 Task: Open the event Second Presentation Rehearsal and Feedback Gathering on '2024/04/26', change the date to 2024/04/14, change the font style of the description to Courier New, set the availability to Free, insert an emoji Purple herat, logged in from the account softage.10@softage.net and add another guest for the event, softage.8@softage.net. Change the alignment of the event description to Align left.Change the font color of the description to Green and select an event charm, 
Action: Mouse moved to (307, 127)
Screenshot: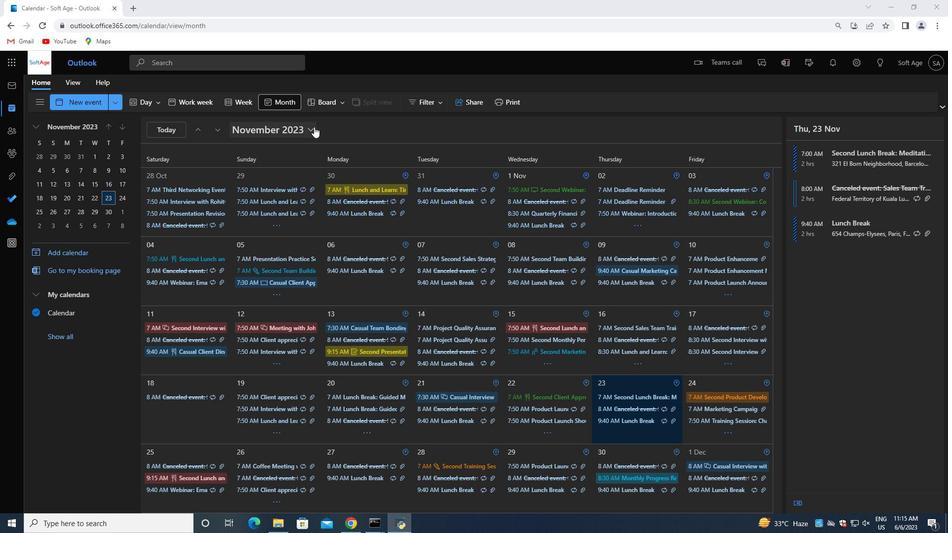 
Action: Mouse pressed left at (307, 127)
Screenshot: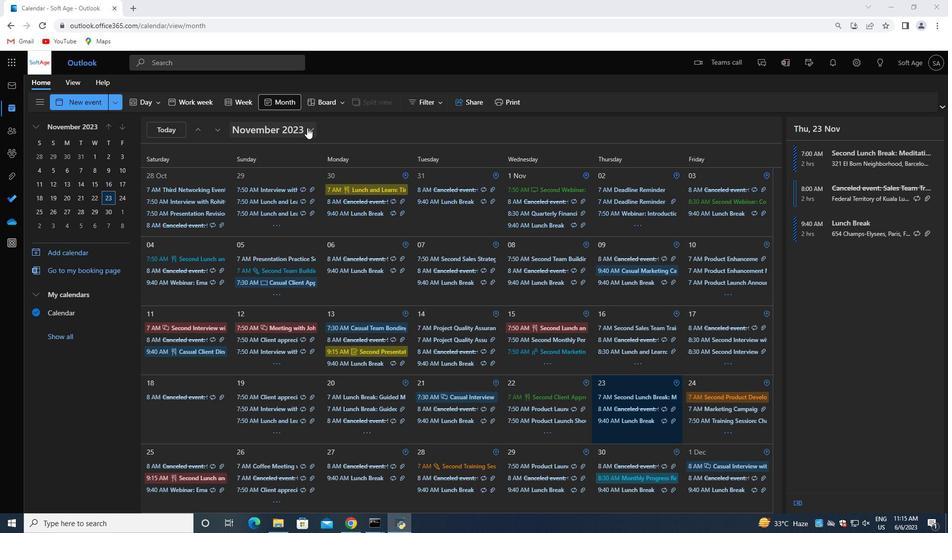 
Action: Mouse moved to (328, 154)
Screenshot: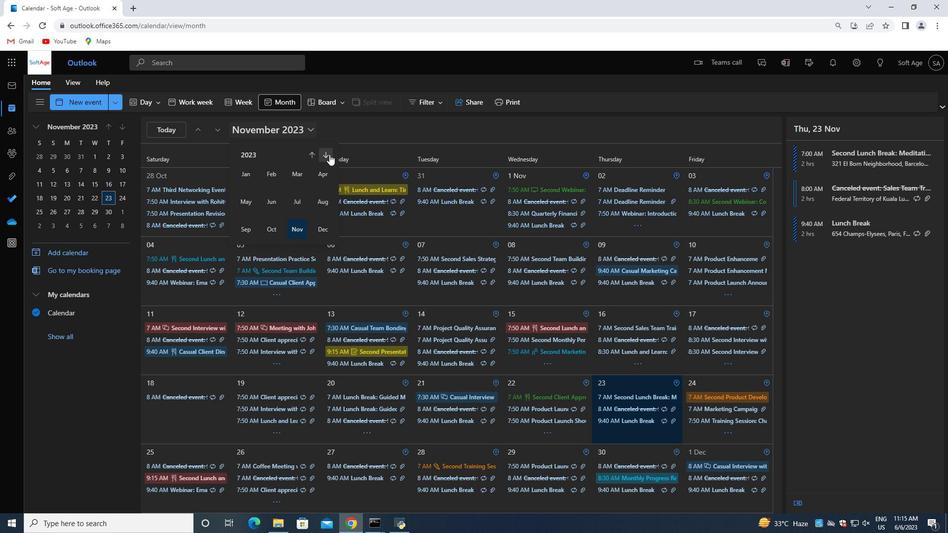 
Action: Mouse pressed left at (328, 154)
Screenshot: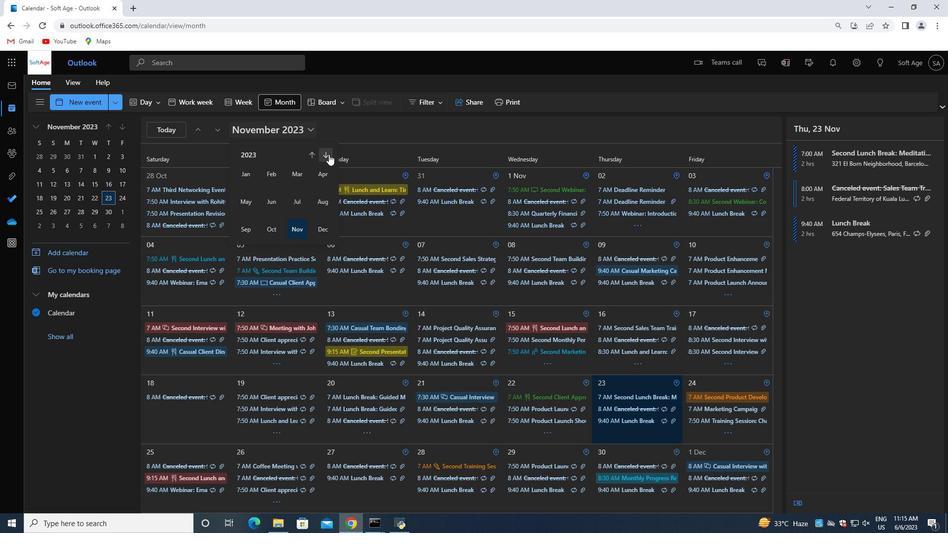 
Action: Mouse moved to (329, 175)
Screenshot: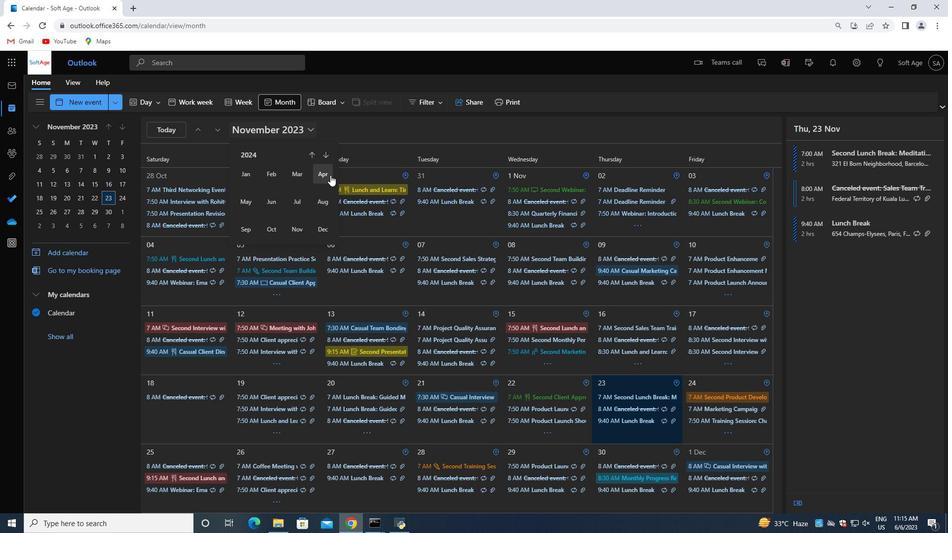 
Action: Mouse pressed left at (329, 175)
Screenshot: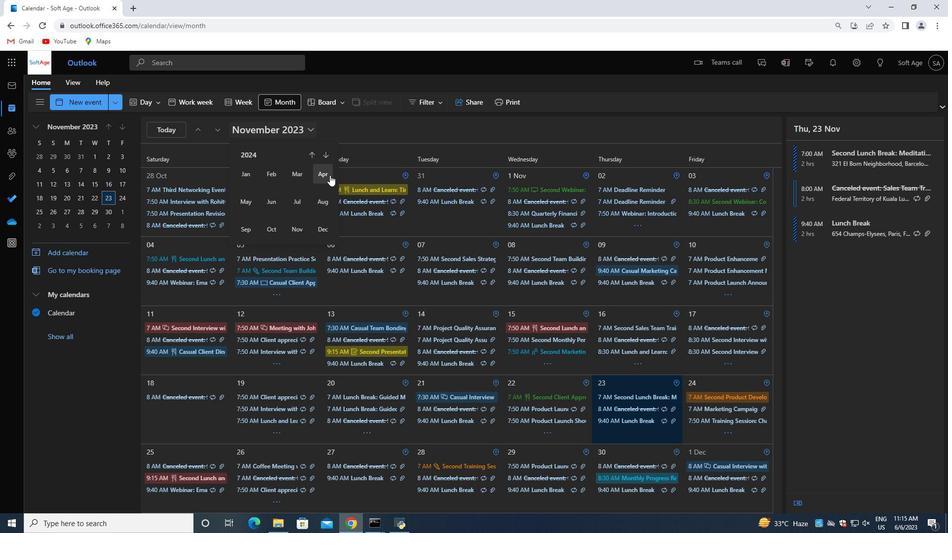 
Action: Mouse moved to (693, 431)
Screenshot: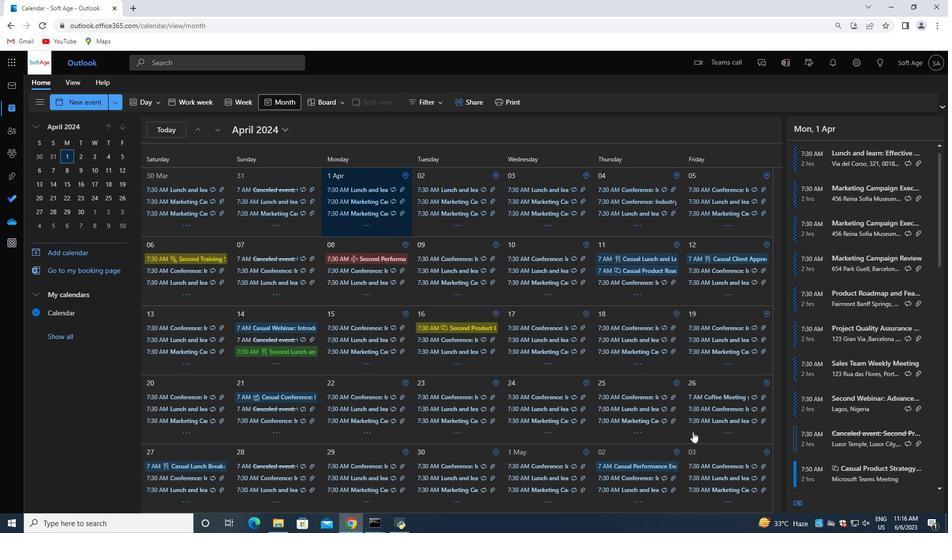 
Action: Mouse pressed left at (693, 431)
Screenshot: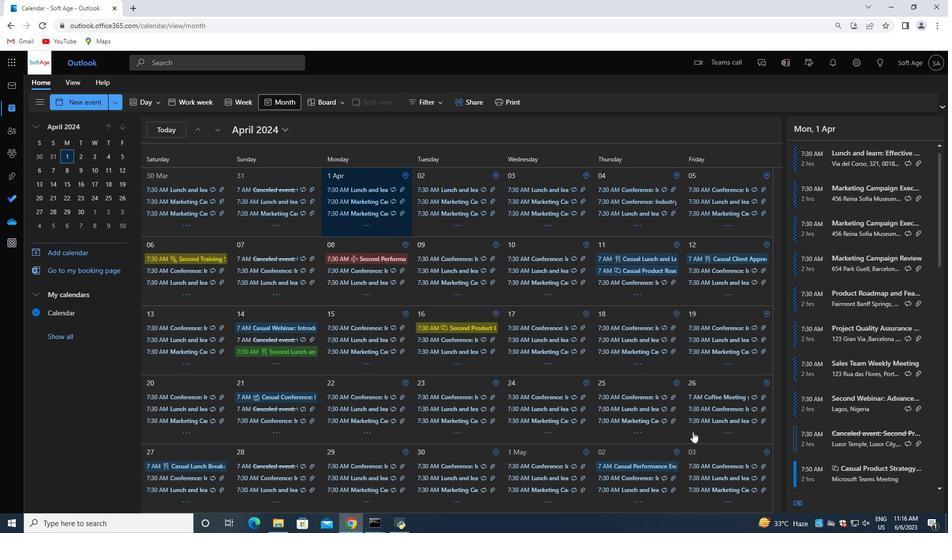 
Action: Mouse moved to (857, 368)
Screenshot: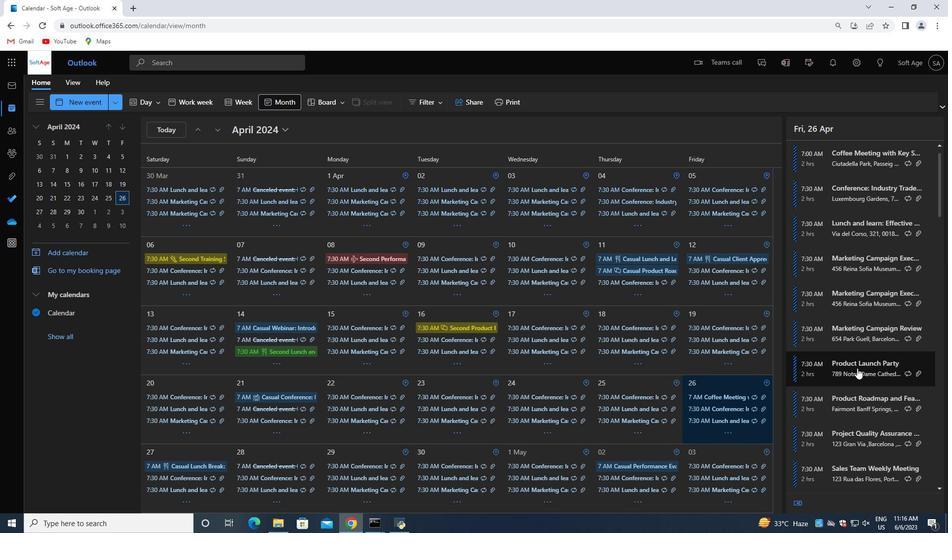 
Action: Mouse scrolled (857, 368) with delta (0, 0)
Screenshot: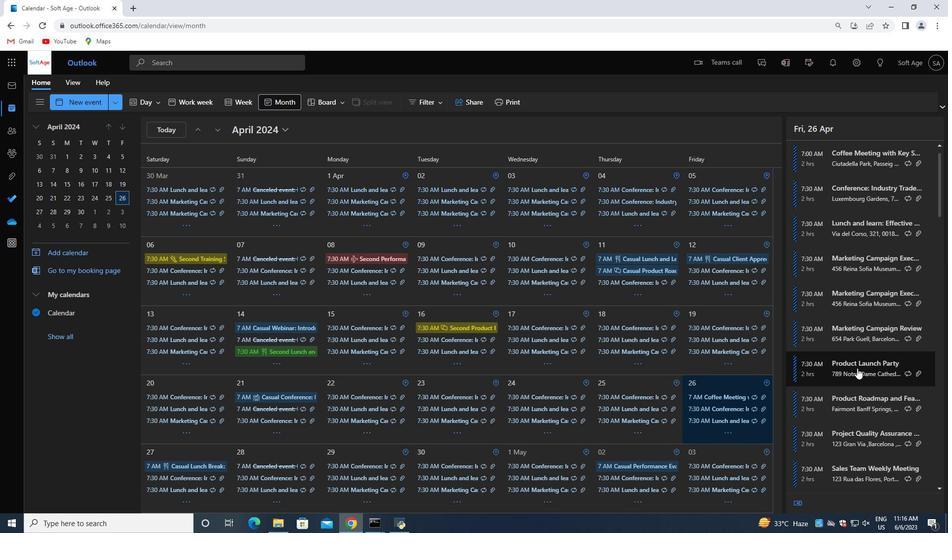 
Action: Mouse moved to (857, 369)
Screenshot: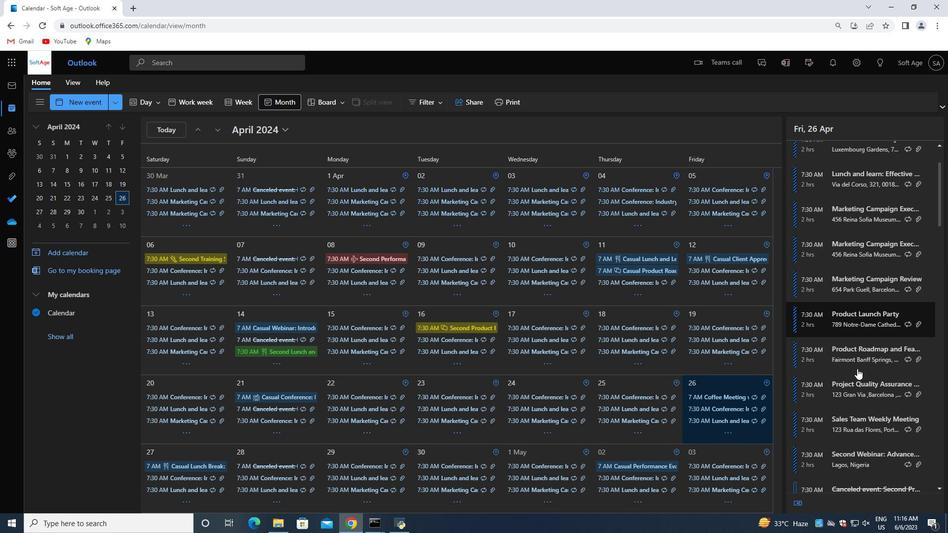 
Action: Mouse scrolled (857, 368) with delta (0, 0)
Screenshot: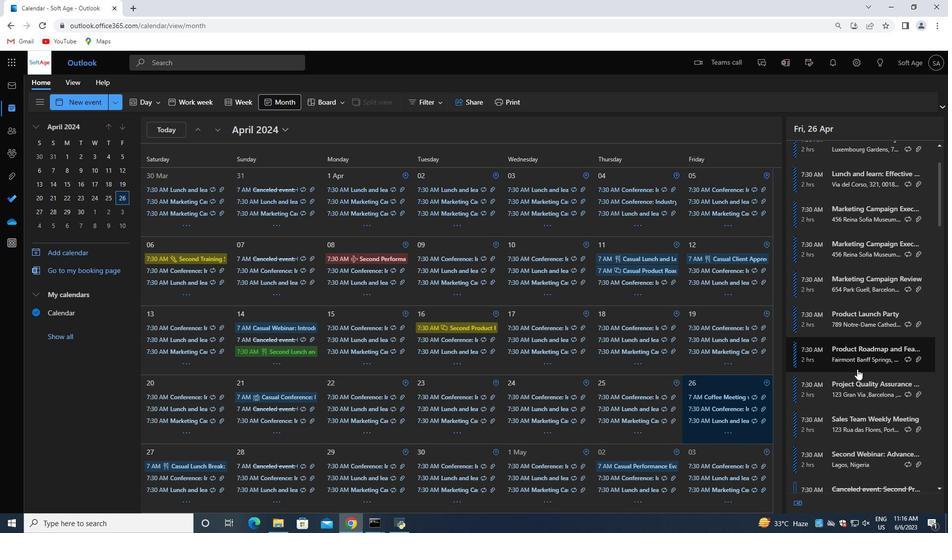 
Action: Mouse scrolled (857, 368) with delta (0, 0)
Screenshot: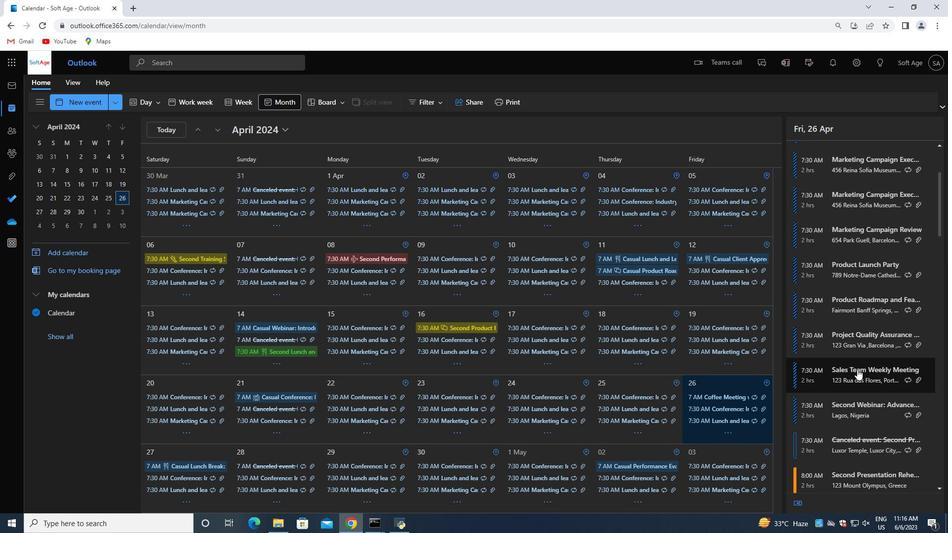 
Action: Mouse moved to (857, 369)
Screenshot: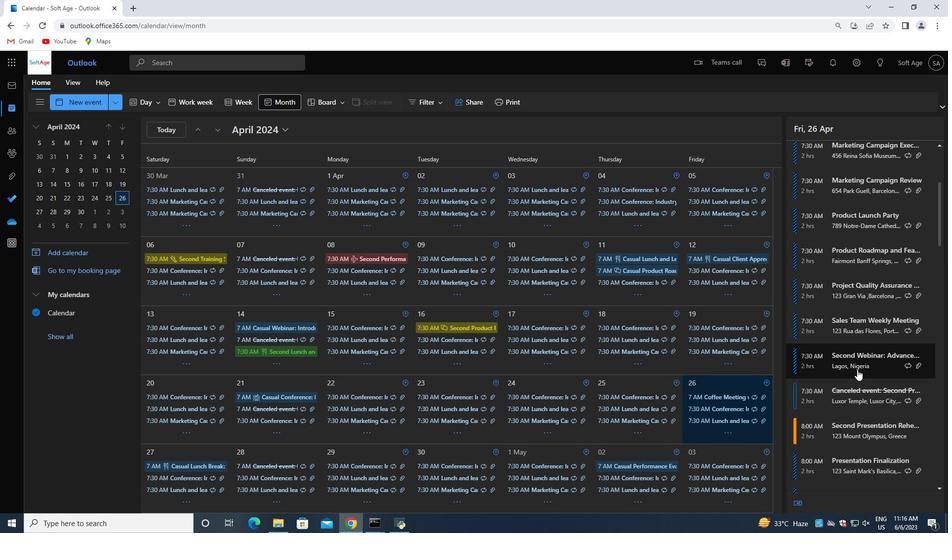 
Action: Mouse scrolled (857, 369) with delta (0, 0)
Screenshot: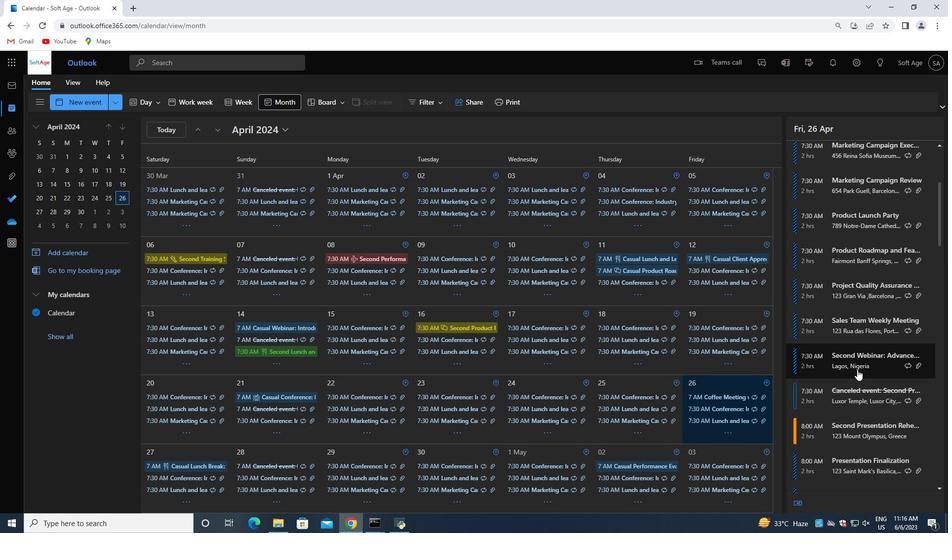 
Action: Mouse moved to (916, 388)
Screenshot: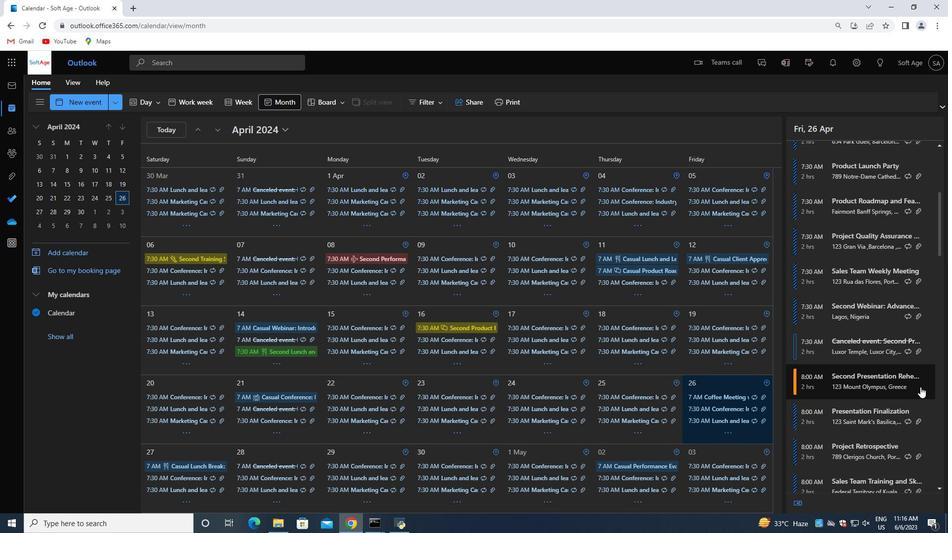 
Action: Mouse pressed left at (916, 388)
Screenshot: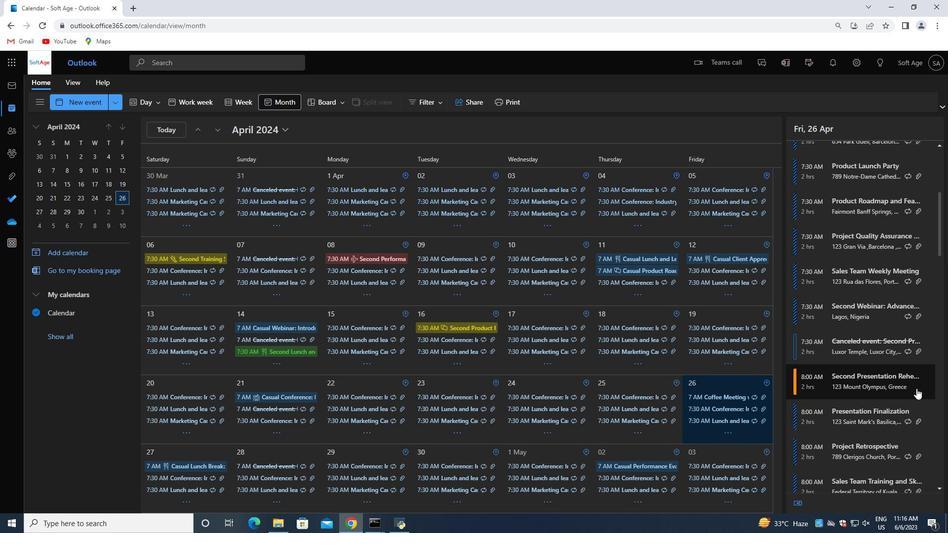 
Action: Mouse moved to (636, 476)
Screenshot: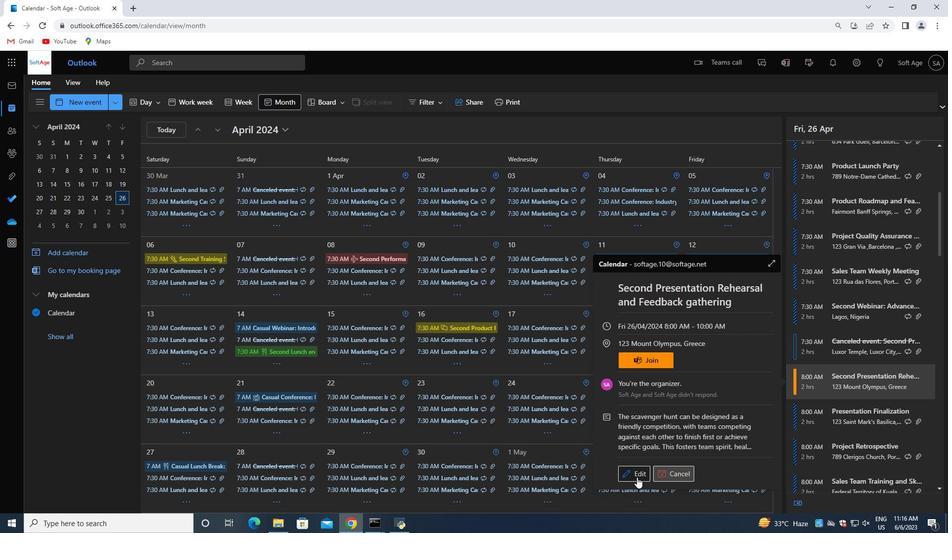 
Action: Mouse pressed left at (636, 476)
Screenshot: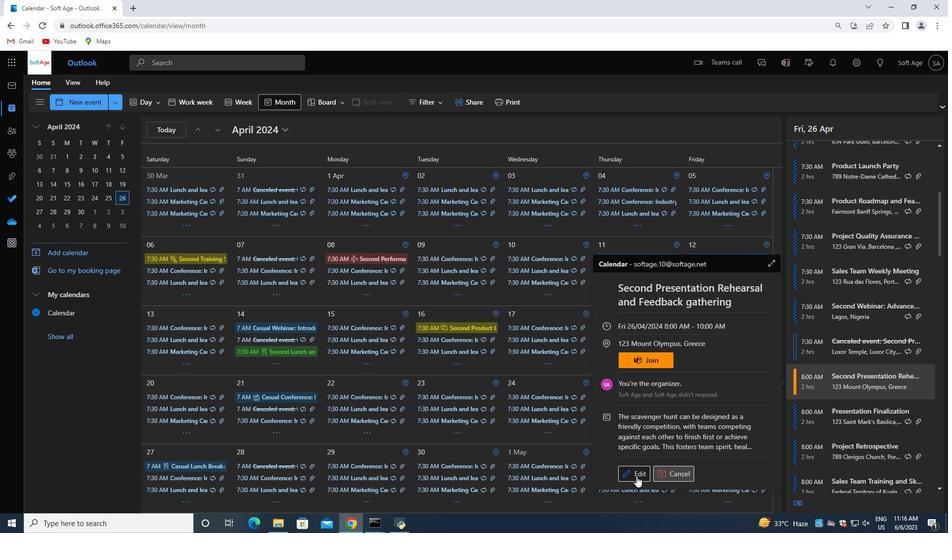 
Action: Mouse moved to (289, 274)
Screenshot: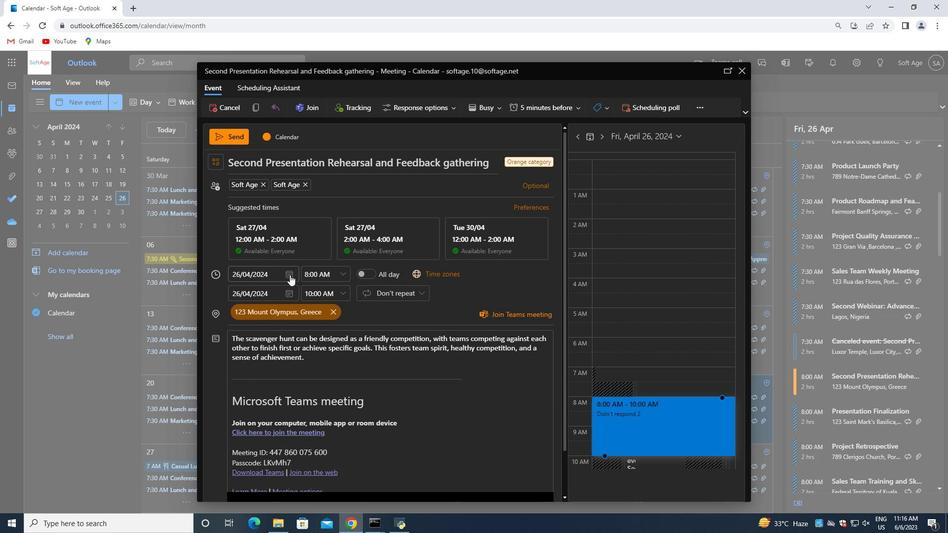 
Action: Mouse pressed left at (289, 274)
Screenshot: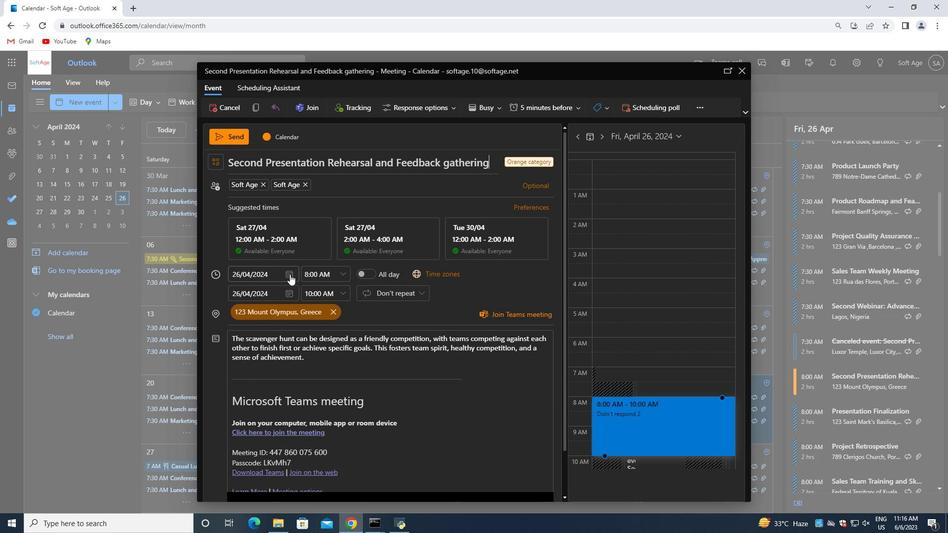 
Action: Mouse moved to (251, 350)
Screenshot: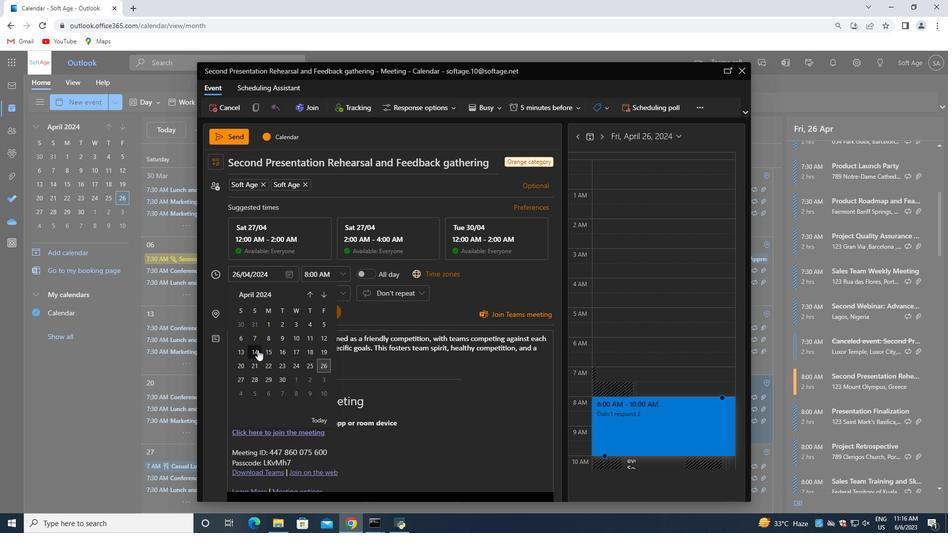 
Action: Mouse pressed left at (251, 350)
Screenshot: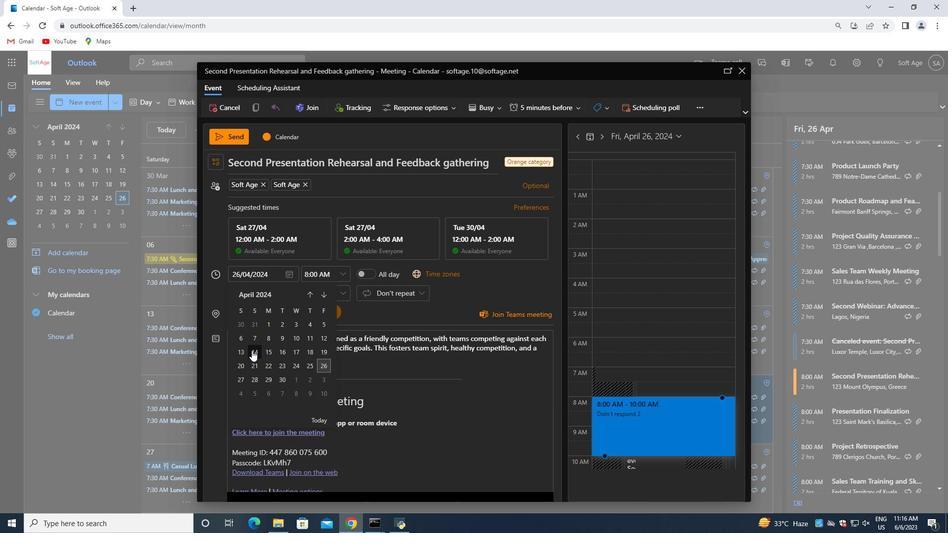 
Action: Mouse moved to (284, 336)
Screenshot: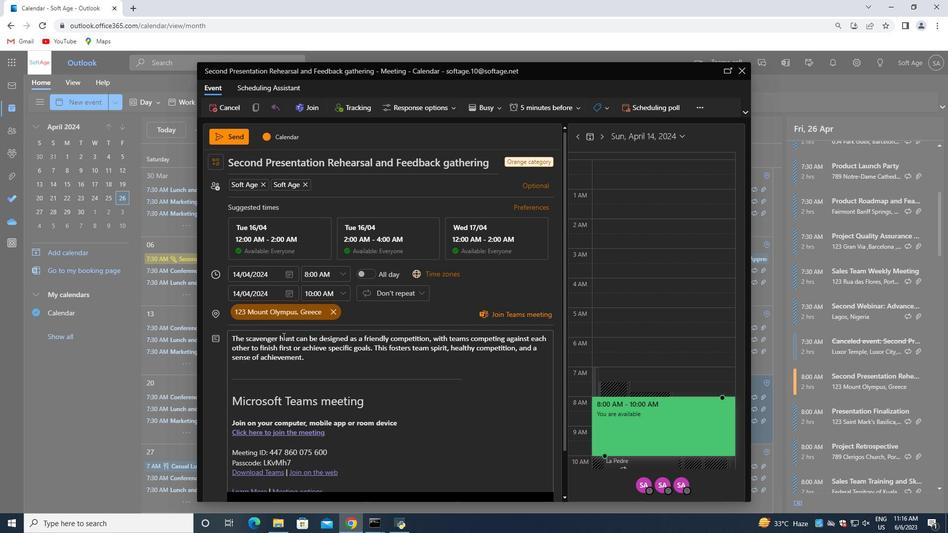 
Action: Mouse scrolled (284, 336) with delta (0, 0)
Screenshot: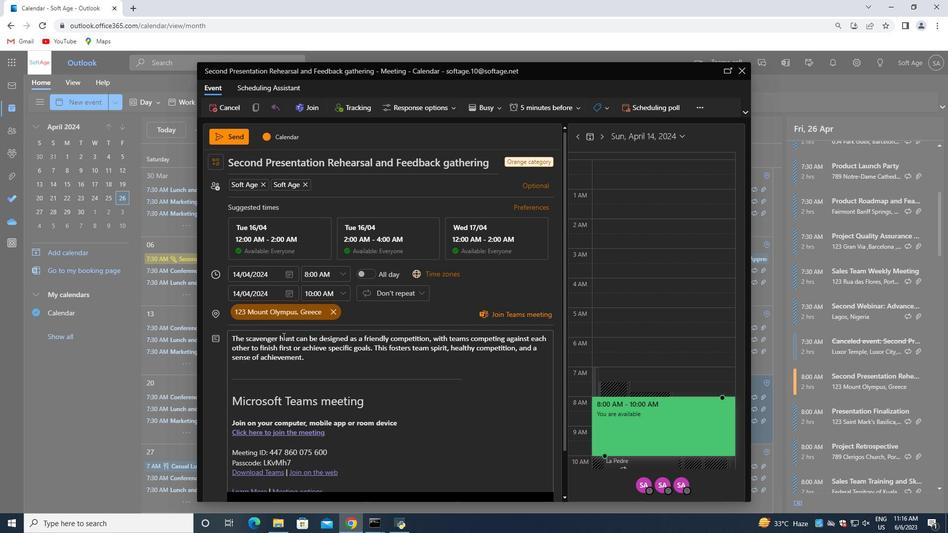 
Action: Mouse moved to (284, 337)
Screenshot: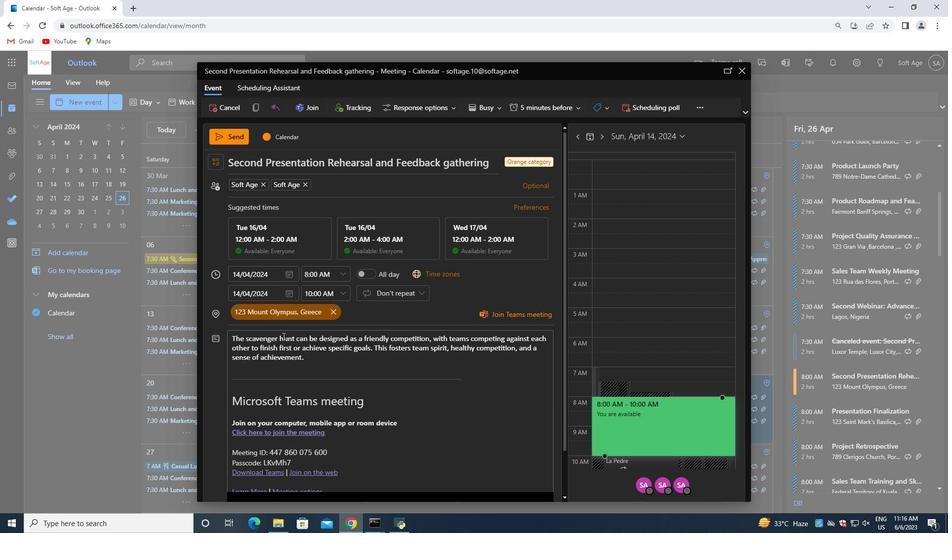 
Action: Mouse scrolled (284, 337) with delta (0, 0)
Screenshot: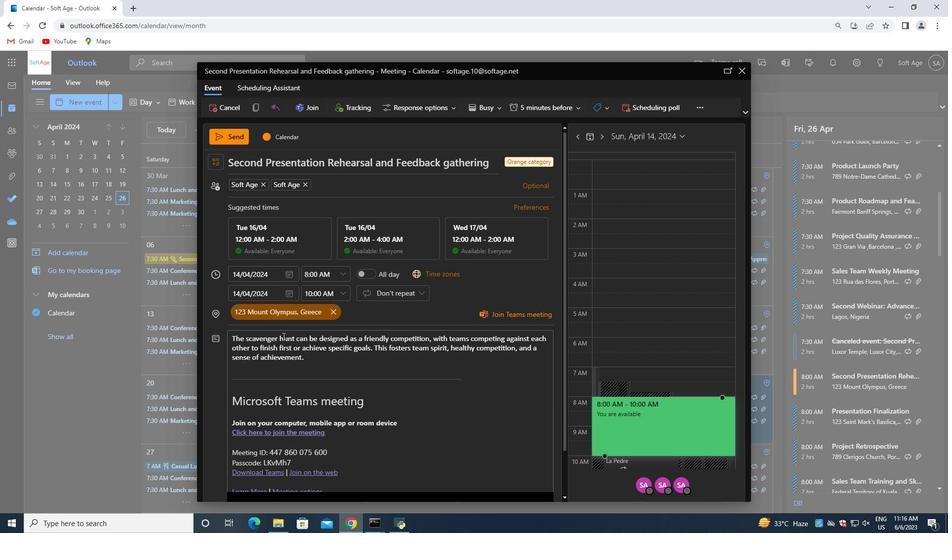 
Action: Mouse moved to (284, 340)
Screenshot: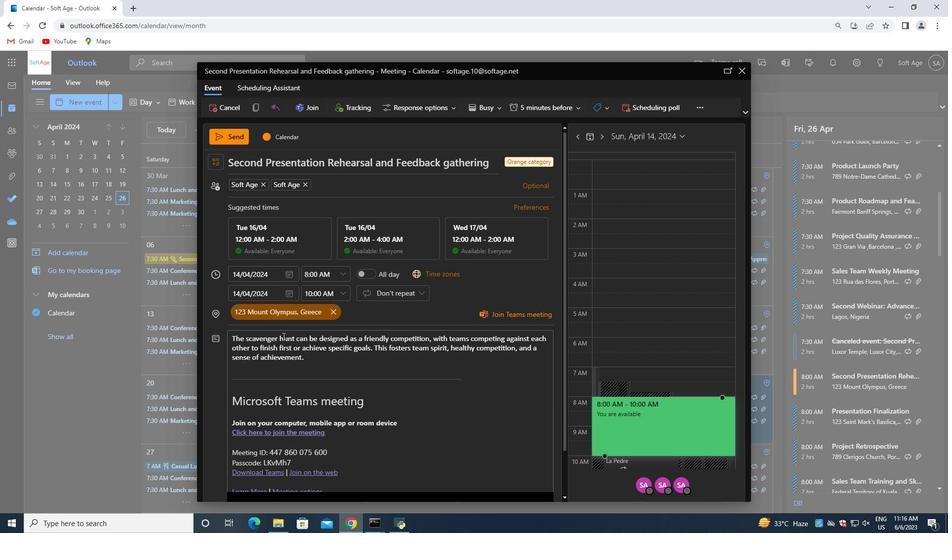 
Action: Mouse scrolled (284, 339) with delta (0, 0)
Screenshot: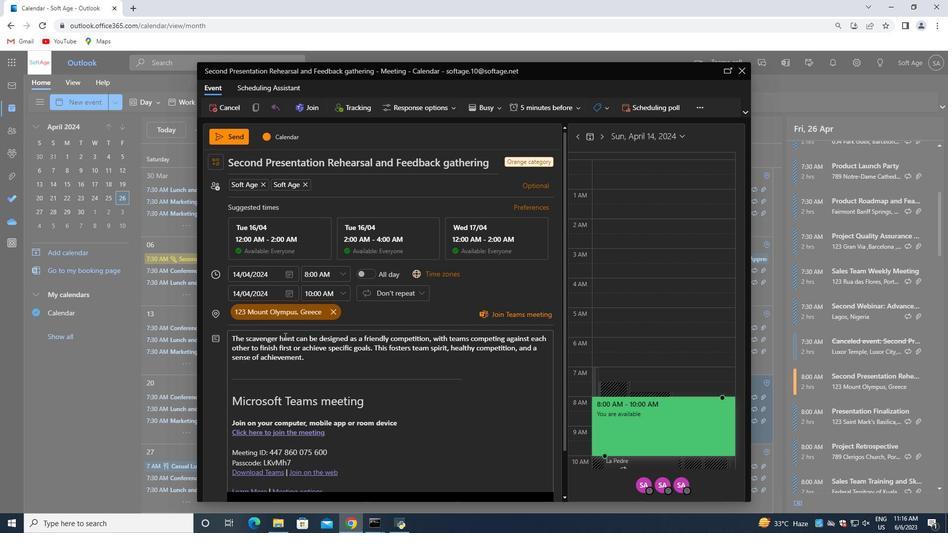 
Action: Mouse moved to (310, 308)
Screenshot: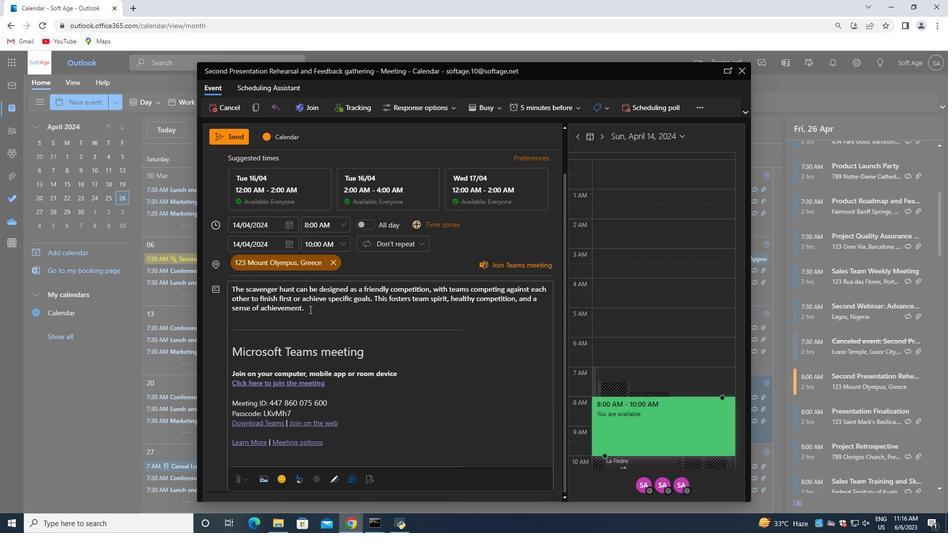 
Action: Mouse pressed left at (310, 308)
Screenshot: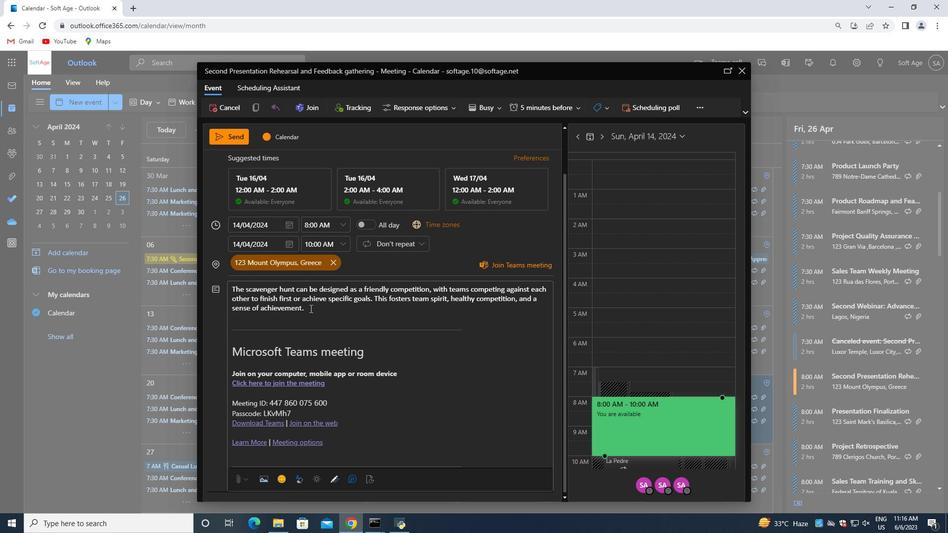 
Action: Mouse moved to (332, 381)
Screenshot: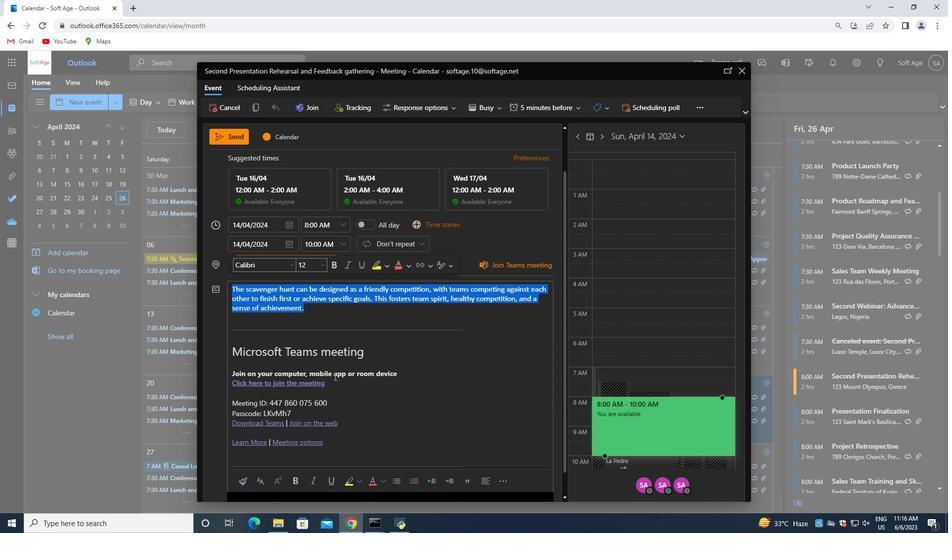 
Action: Mouse scrolled (332, 380) with delta (0, 0)
Screenshot: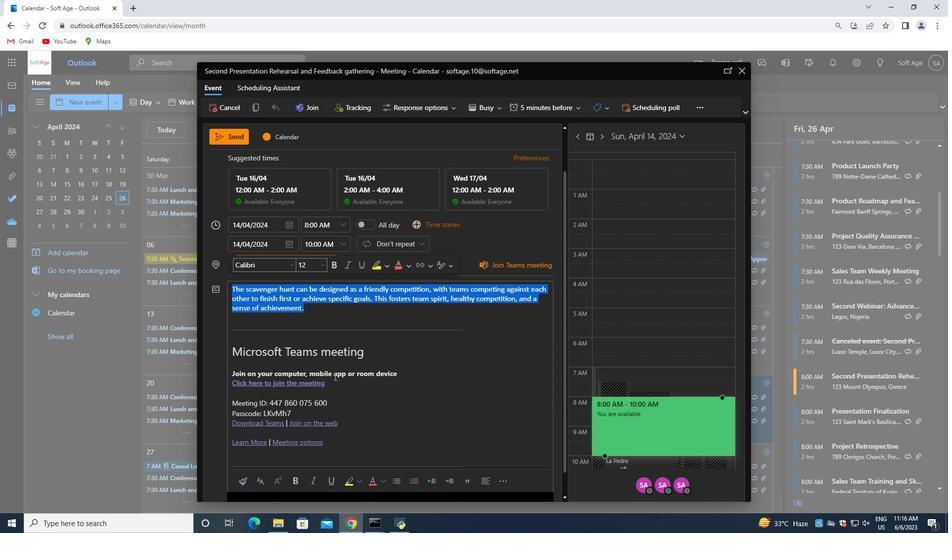
Action: Mouse moved to (331, 384)
Screenshot: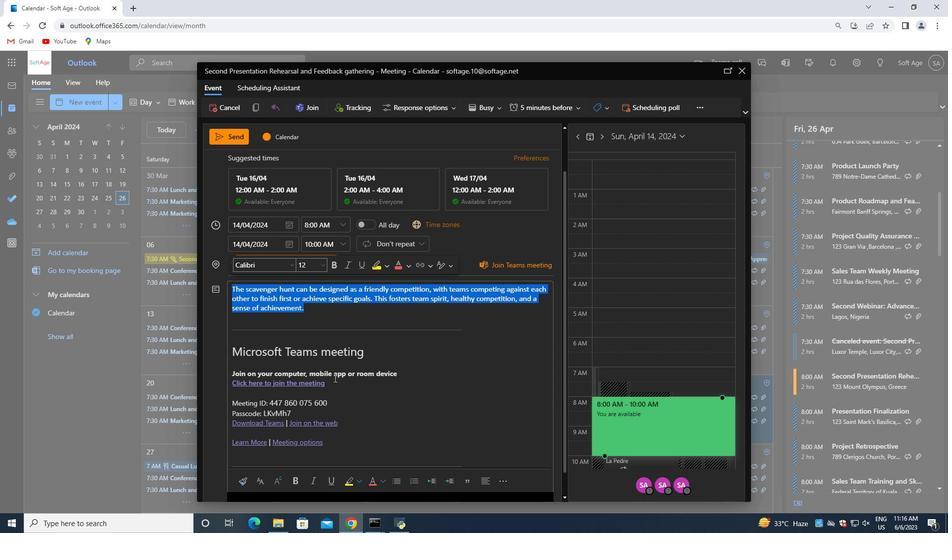 
Action: Mouse scrolled (331, 384) with delta (0, 0)
Screenshot: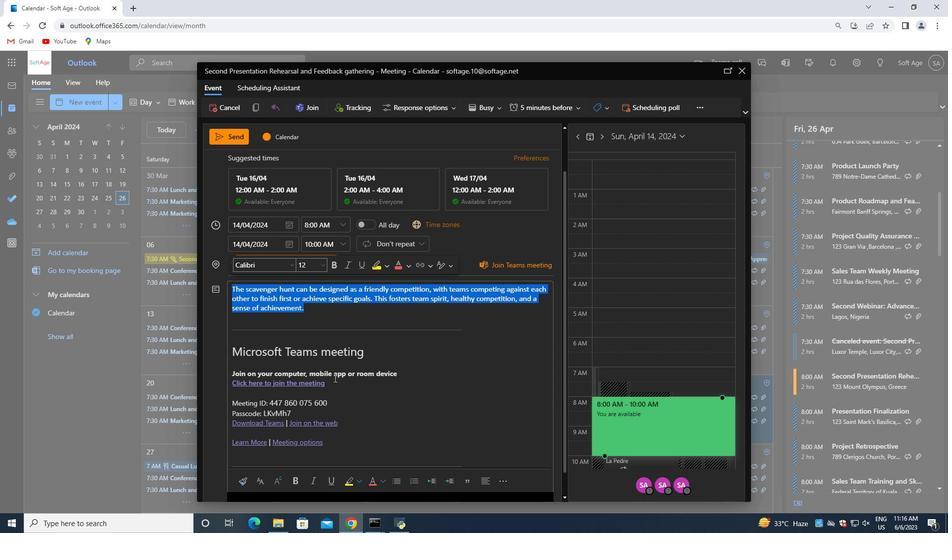 
Action: Mouse moved to (330, 386)
Screenshot: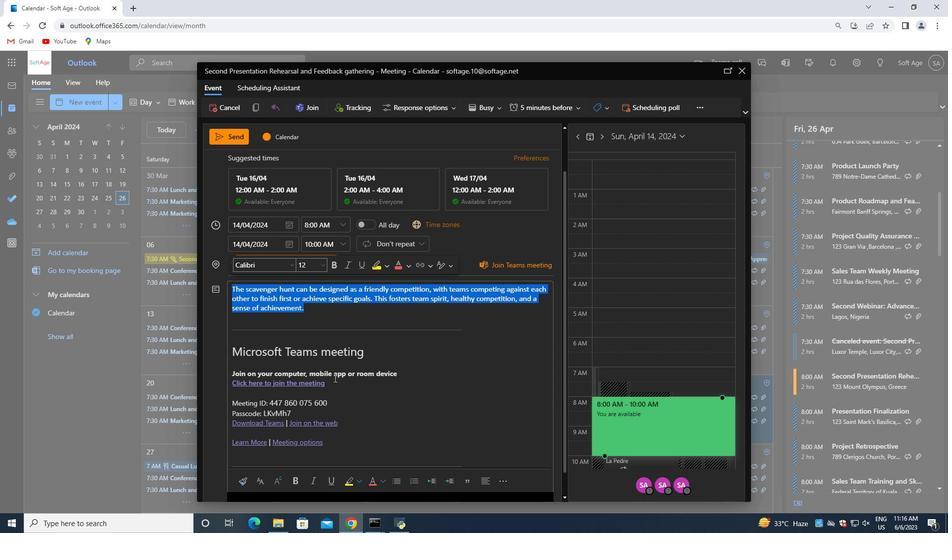 
Action: Mouse scrolled (330, 385) with delta (0, 0)
Screenshot: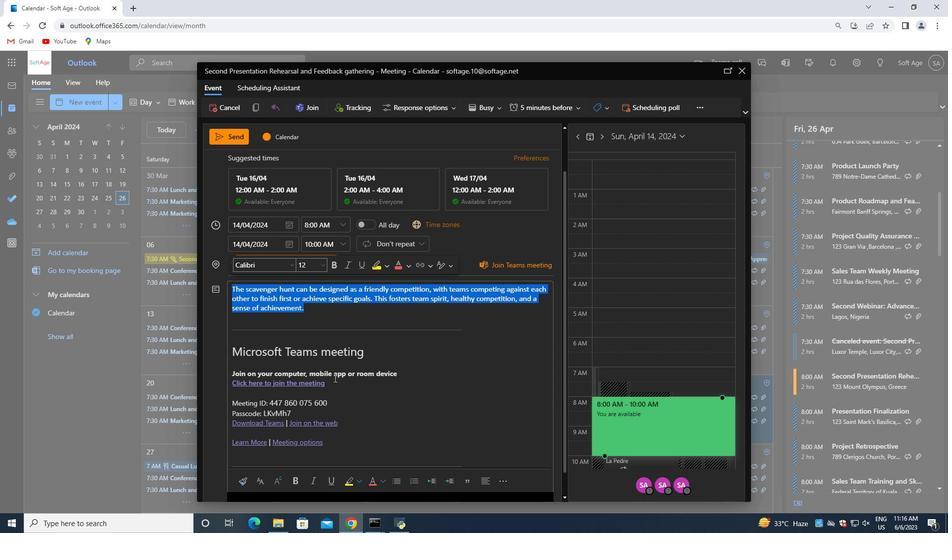 
Action: Mouse moved to (330, 387)
Screenshot: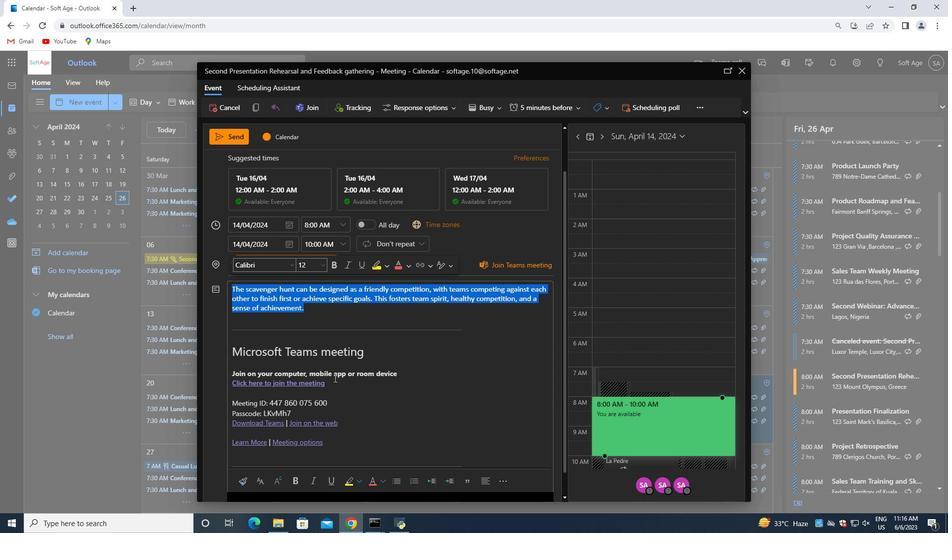 
Action: Mouse scrolled (330, 387) with delta (0, 0)
Screenshot: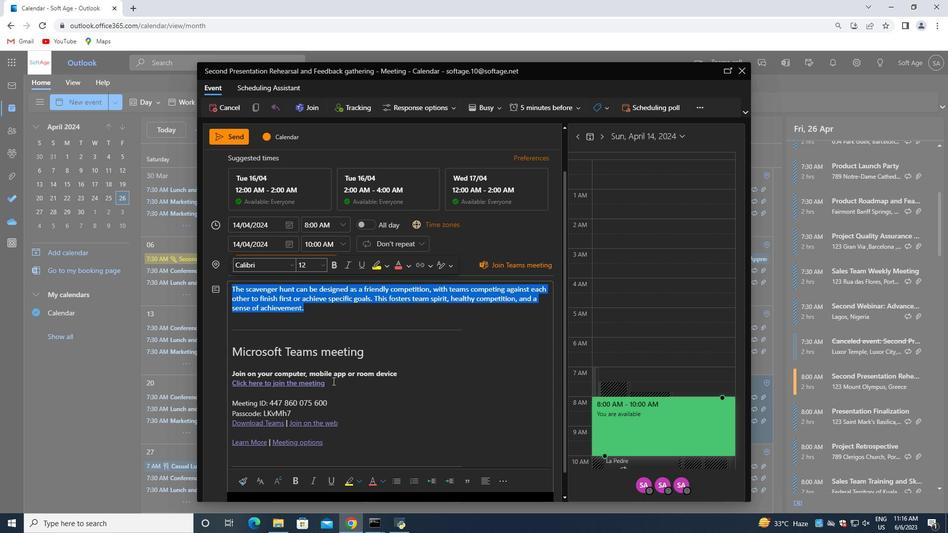 
Action: Mouse moved to (330, 387)
Screenshot: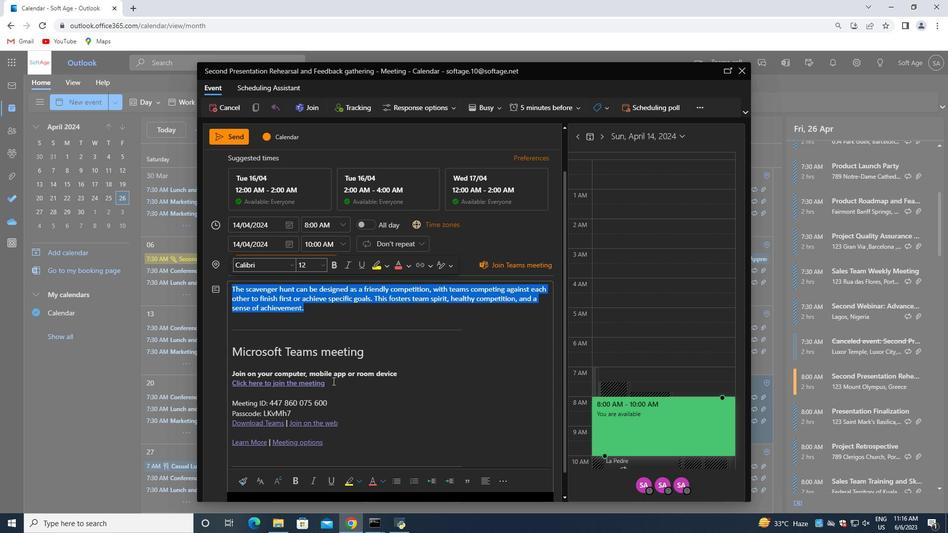 
Action: Mouse scrolled (330, 387) with delta (0, 0)
Screenshot: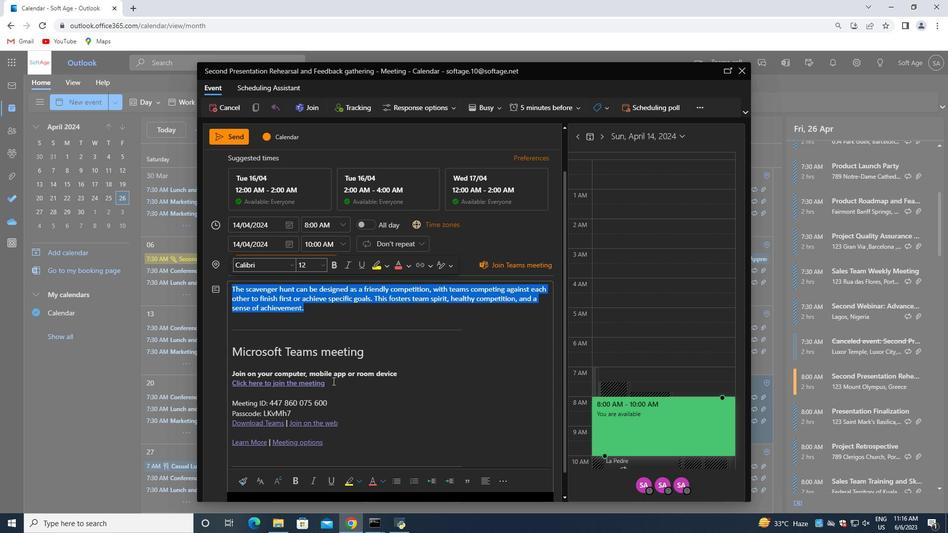 
Action: Mouse moved to (260, 454)
Screenshot: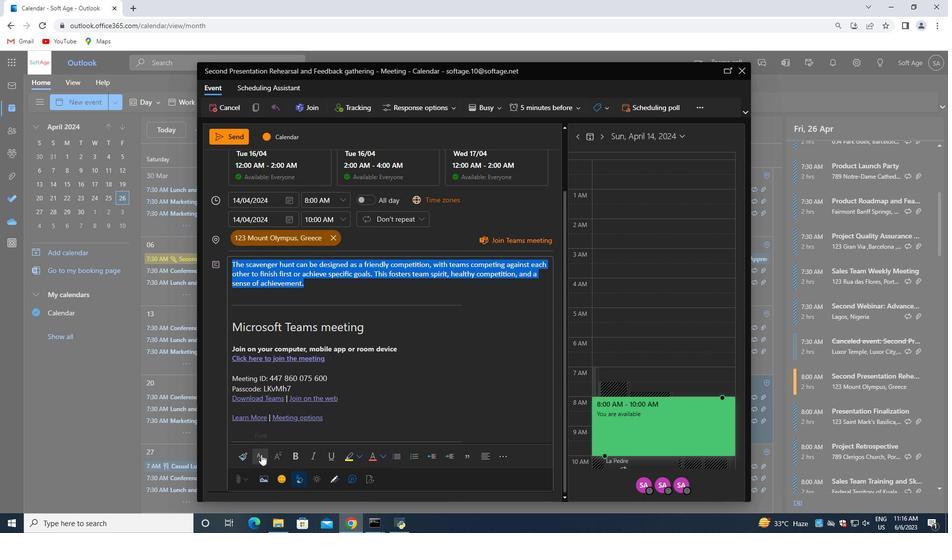 
Action: Mouse pressed left at (260, 454)
Screenshot: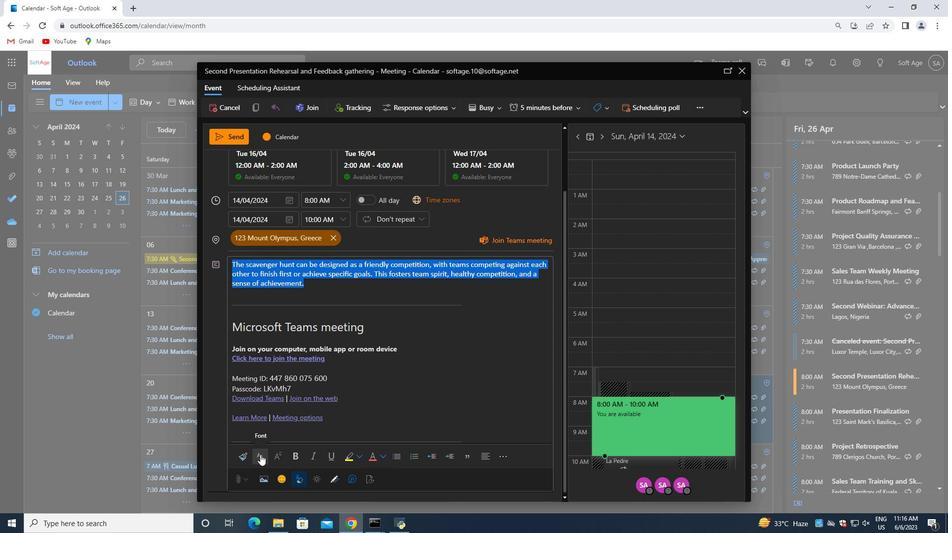 
Action: Mouse moved to (311, 387)
Screenshot: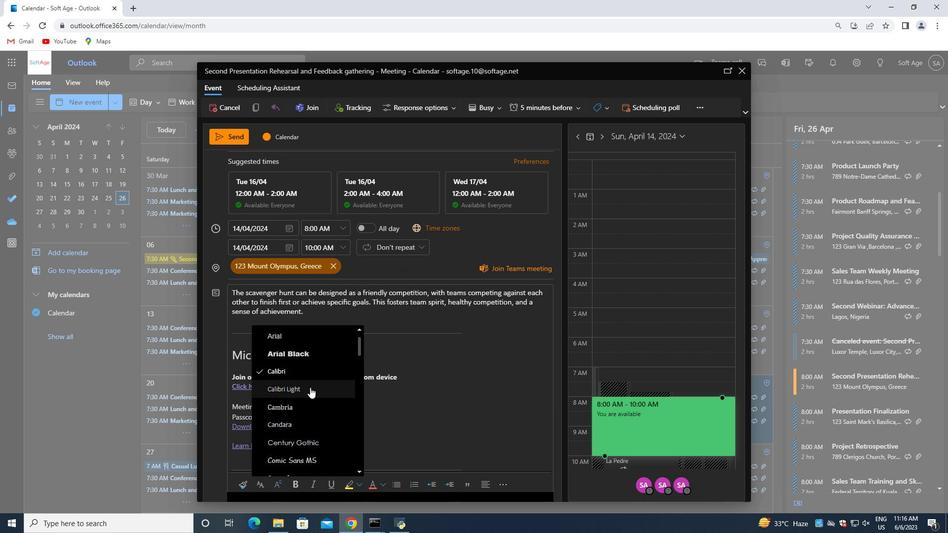 
Action: Mouse scrolled (311, 387) with delta (0, 0)
Screenshot: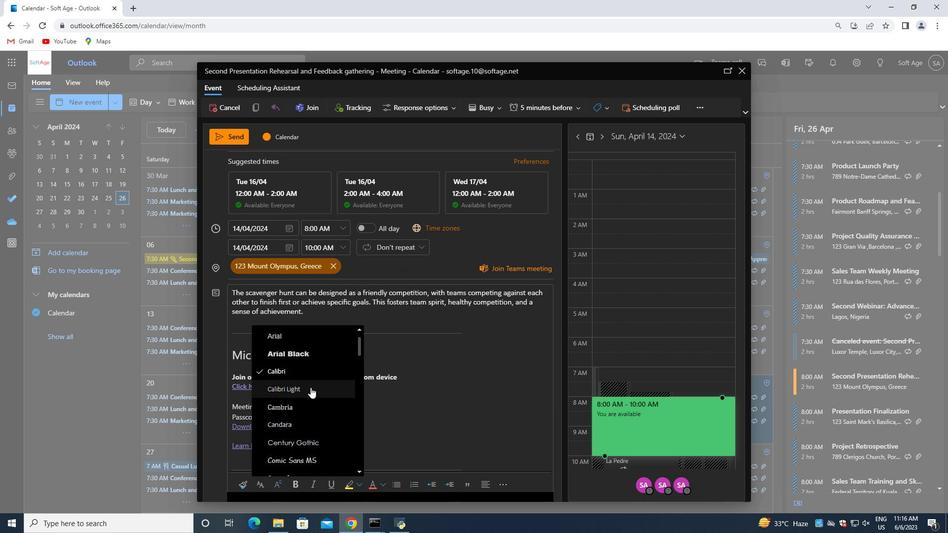 
Action: Mouse scrolled (311, 387) with delta (0, 0)
Screenshot: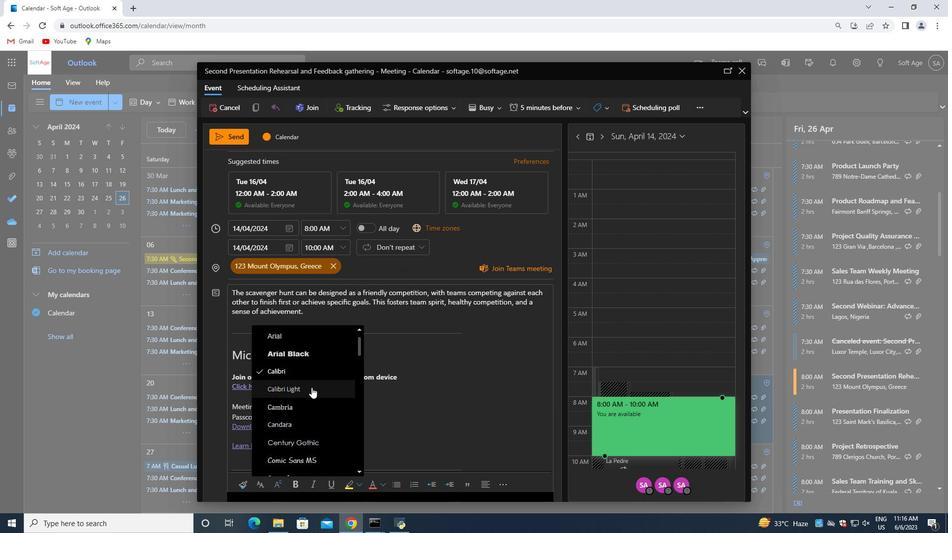
Action: Mouse moved to (297, 431)
Screenshot: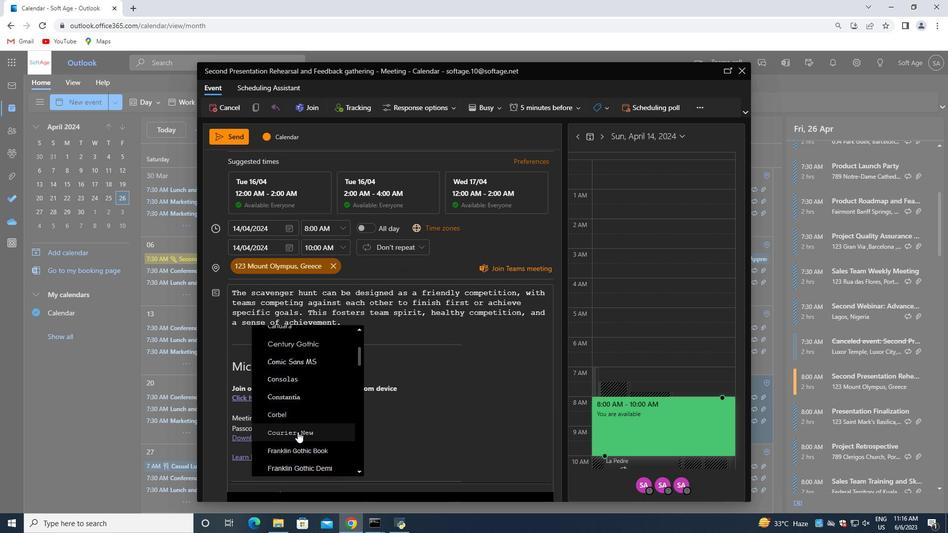 
Action: Mouse pressed left at (297, 431)
Screenshot: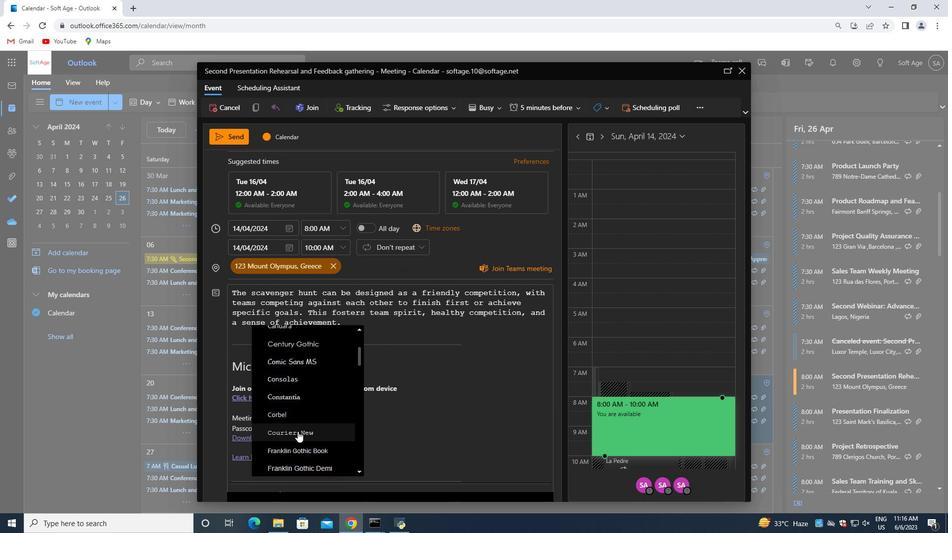 
Action: Mouse moved to (372, 330)
Screenshot: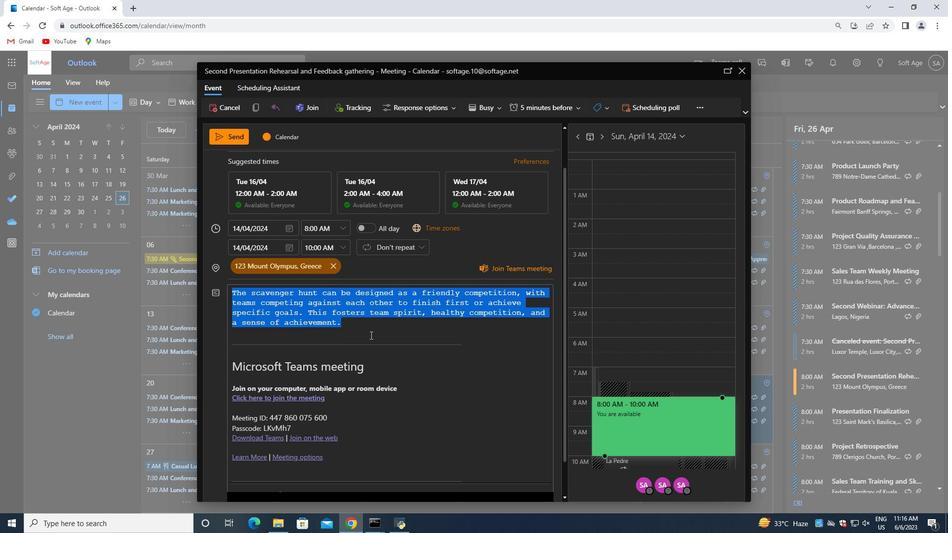 
Action: Mouse pressed left at (372, 330)
Screenshot: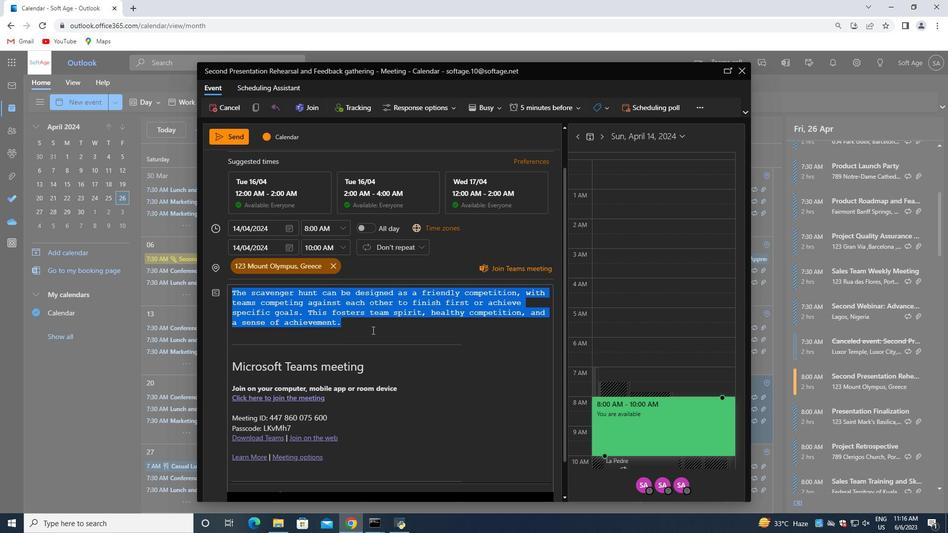
Action: Mouse moved to (348, 324)
Screenshot: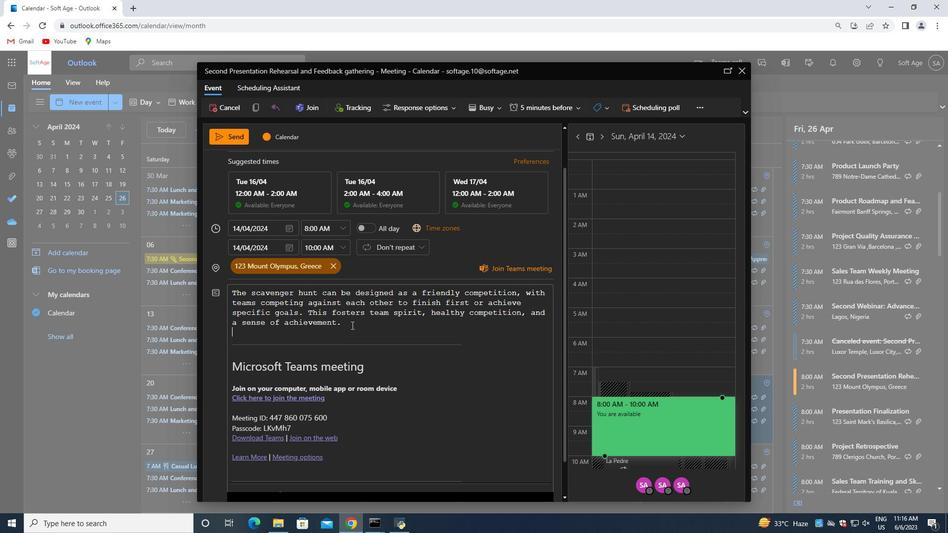 
Action: Mouse pressed left at (348, 324)
Screenshot: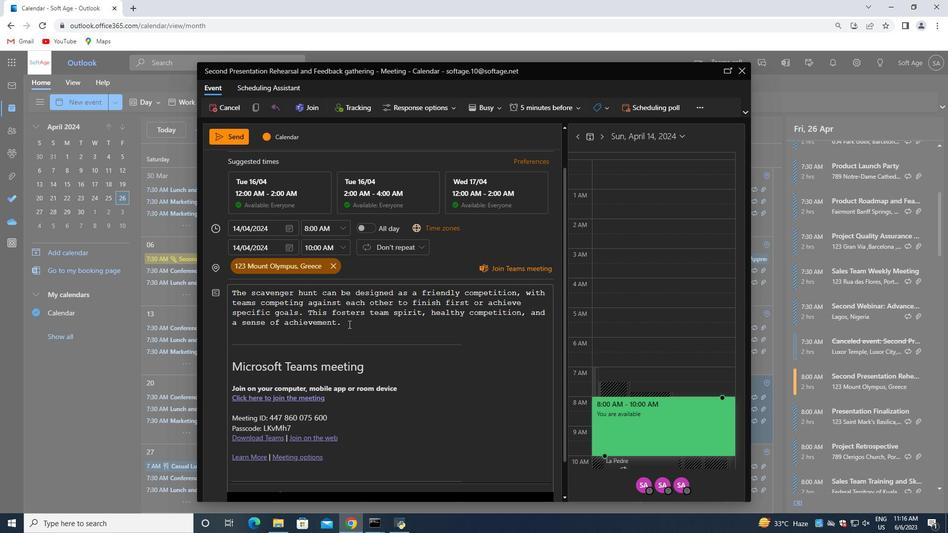 
Action: Mouse moved to (348, 324)
Screenshot: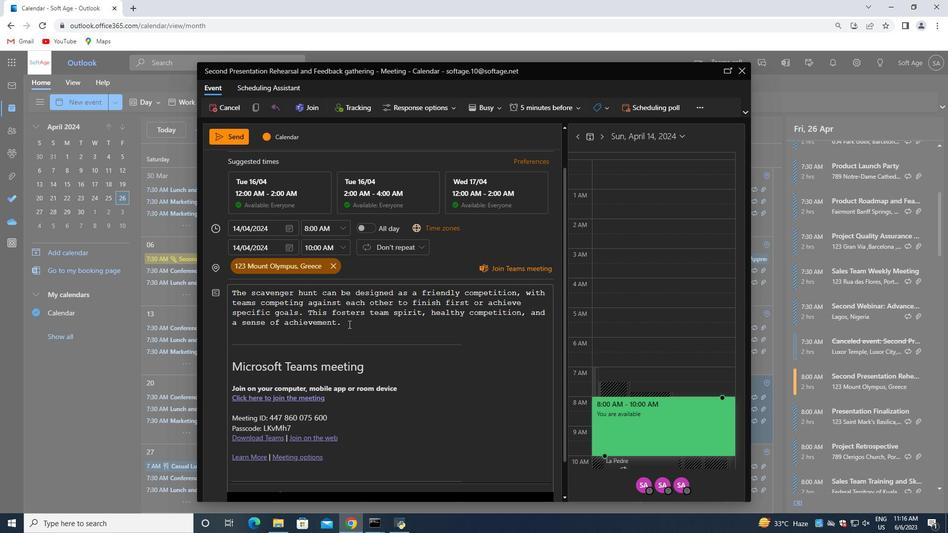 
Action: Mouse scrolled (348, 325) with delta (0, 0)
Screenshot: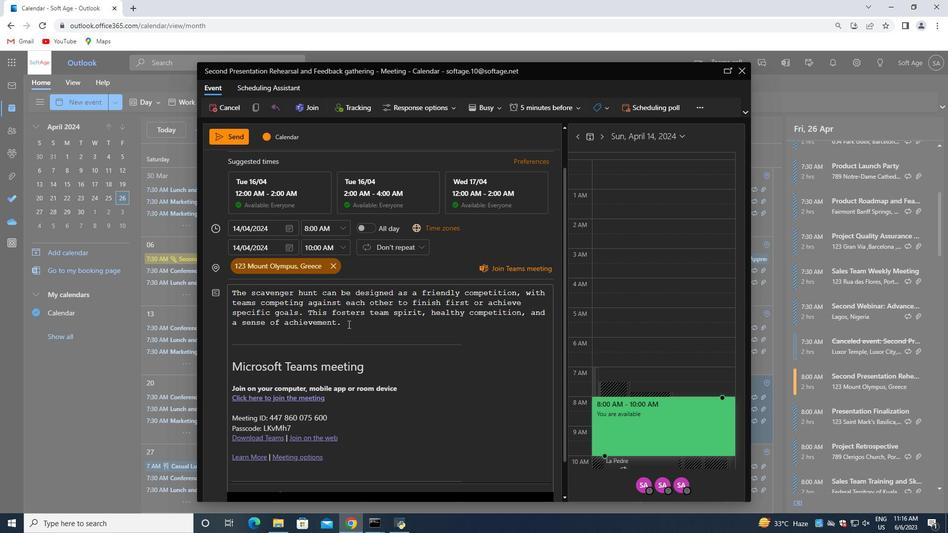 
Action: Mouse scrolled (348, 325) with delta (0, 0)
Screenshot: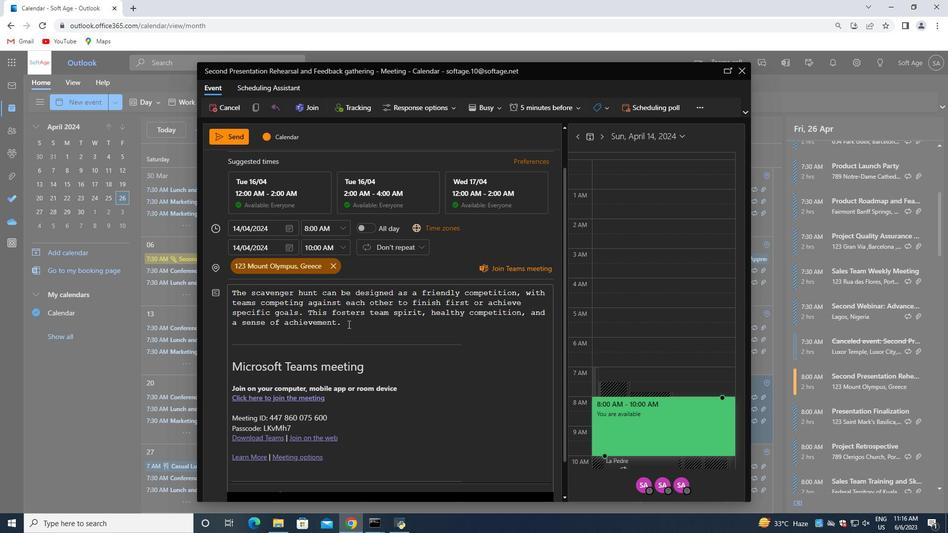 
Action: Mouse scrolled (348, 325) with delta (0, 0)
Screenshot: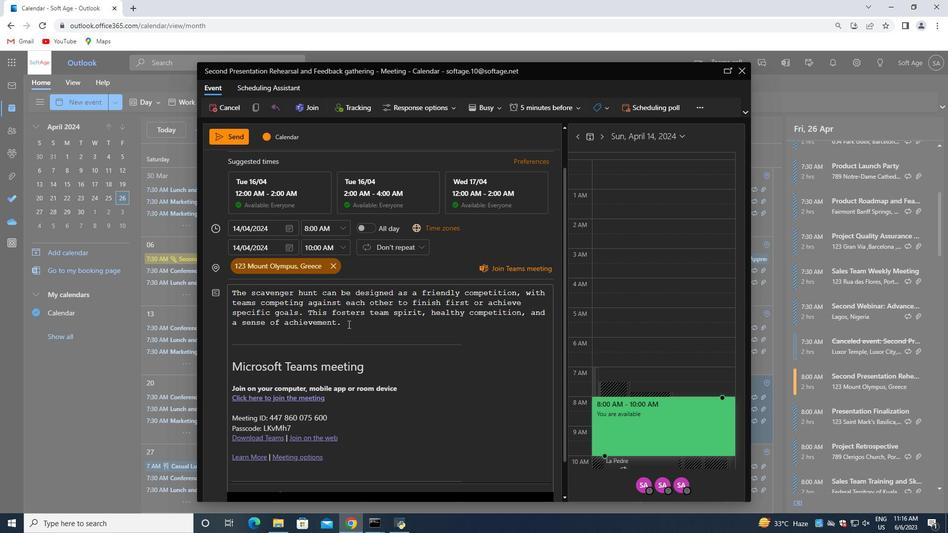 
Action: Mouse scrolled (348, 325) with delta (0, 0)
Screenshot: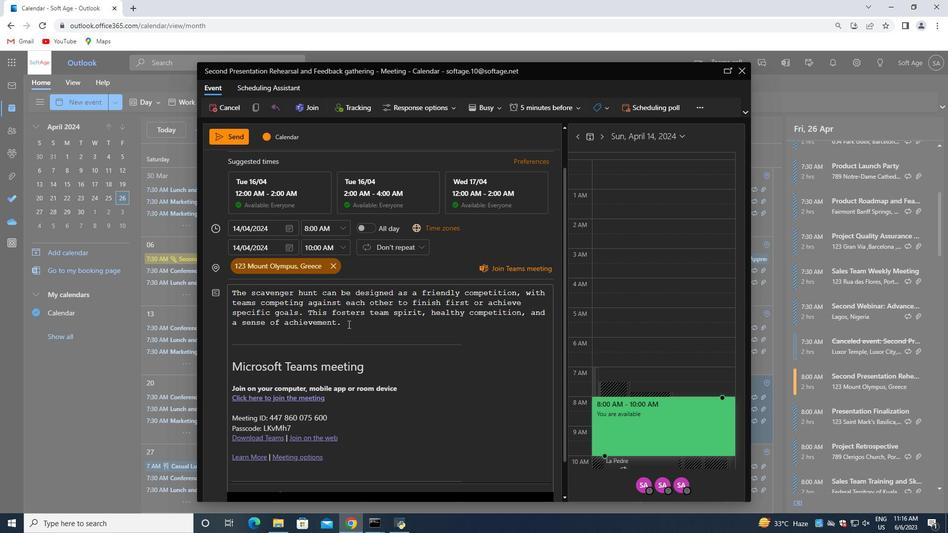 
Action: Mouse moved to (484, 107)
Screenshot: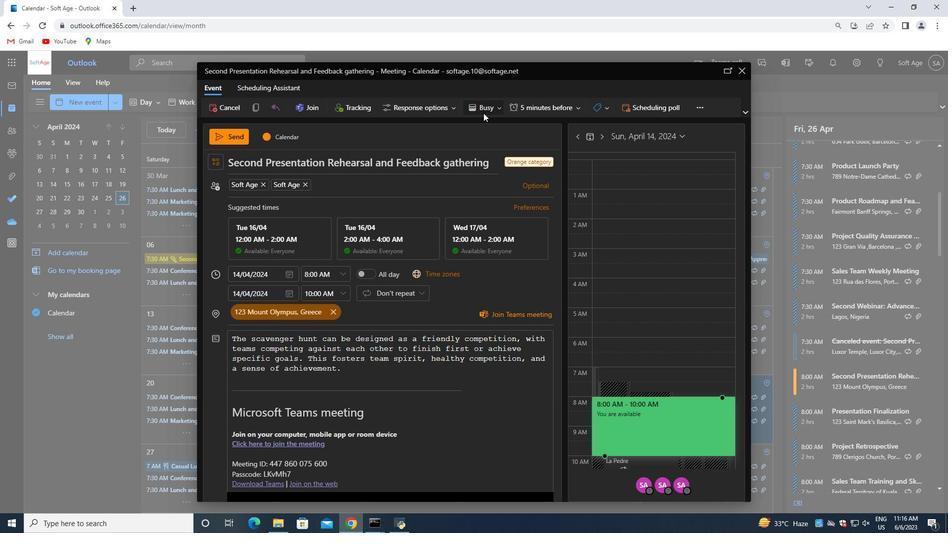 
Action: Mouse pressed left at (484, 107)
Screenshot: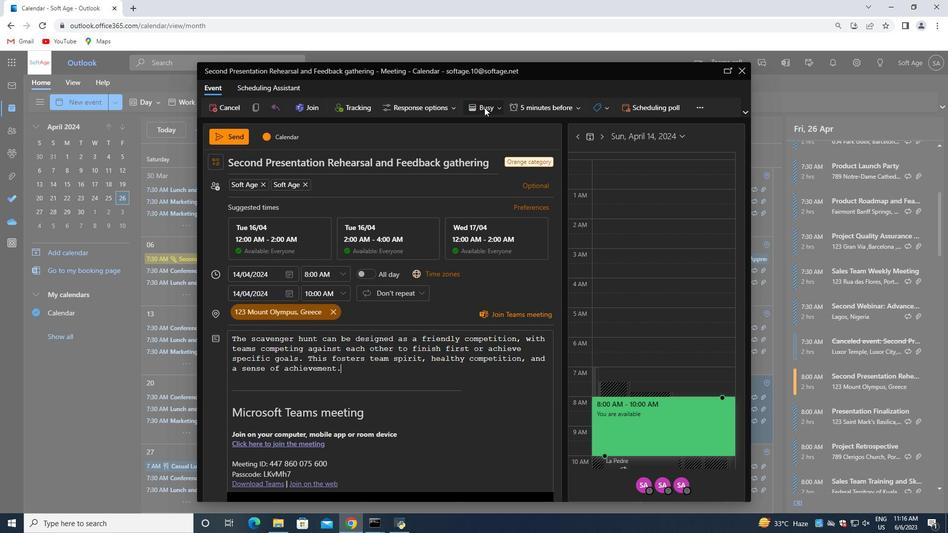 
Action: Mouse moved to (455, 130)
Screenshot: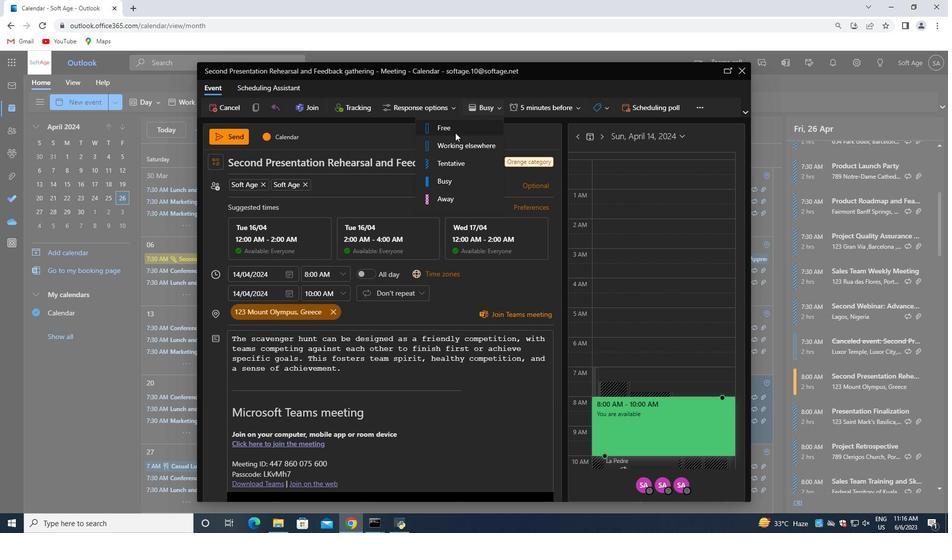 
Action: Mouse pressed left at (455, 130)
Screenshot: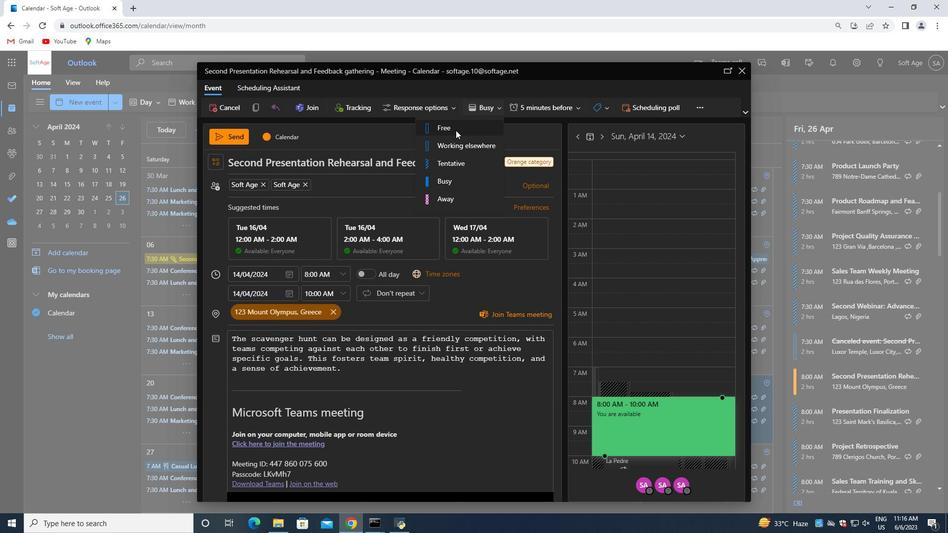
Action: Mouse moved to (347, 367)
Screenshot: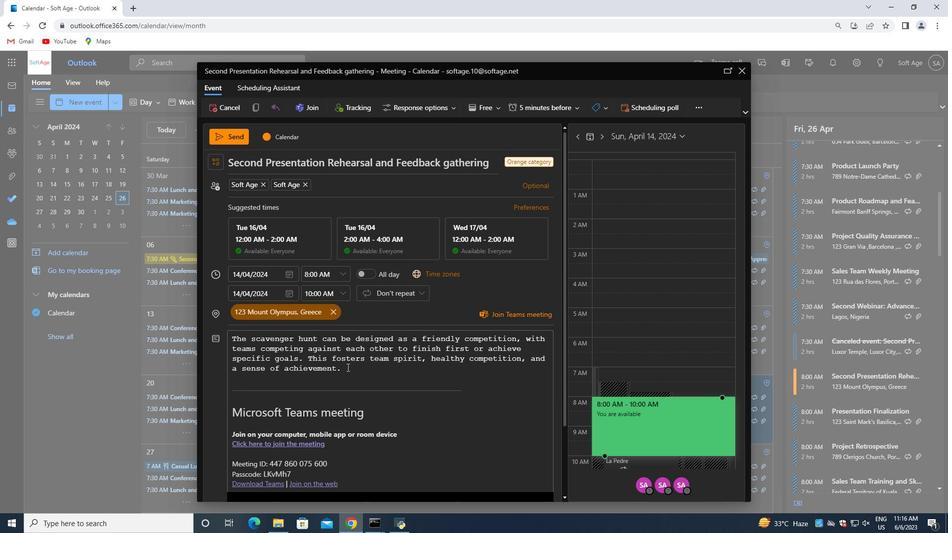 
Action: Mouse pressed left at (347, 367)
Screenshot: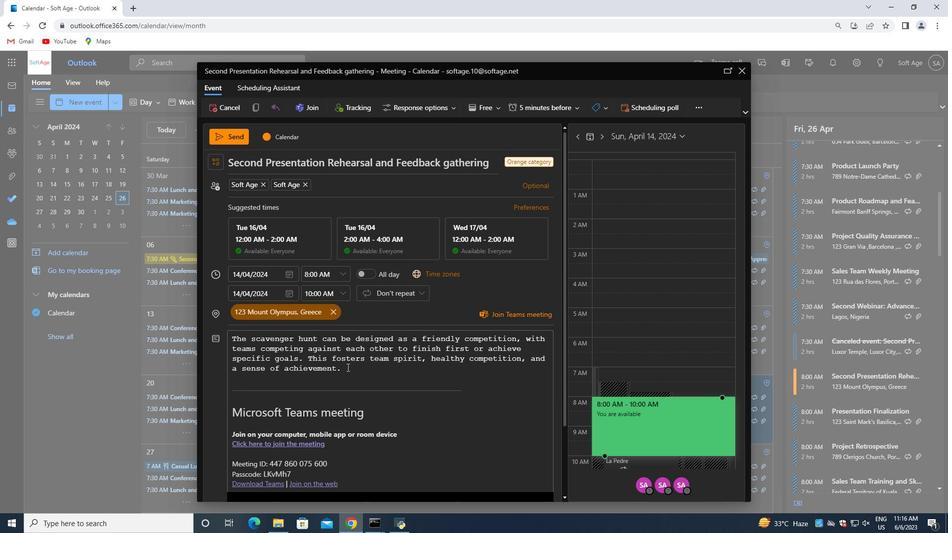 
Action: Mouse moved to (347, 367)
Screenshot: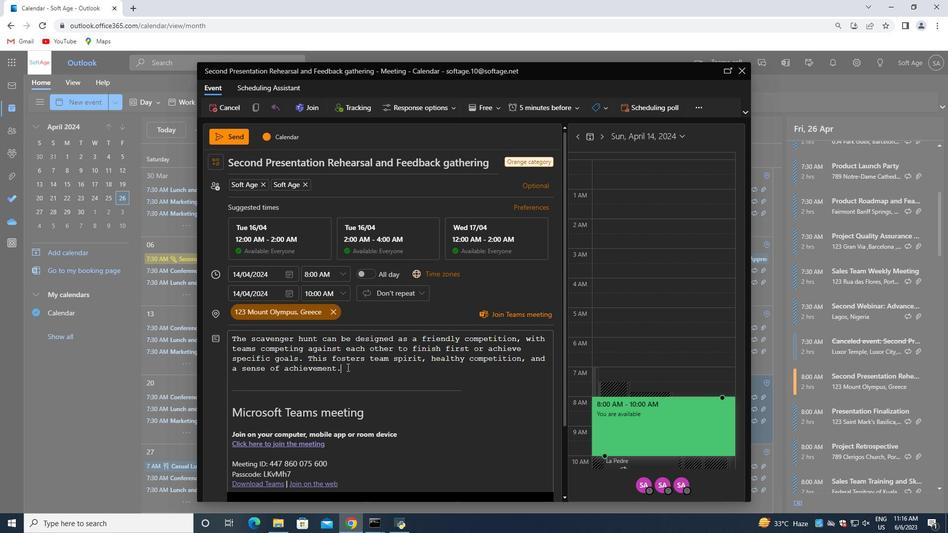 
Action: Mouse scrolled (347, 367) with delta (0, 0)
Screenshot: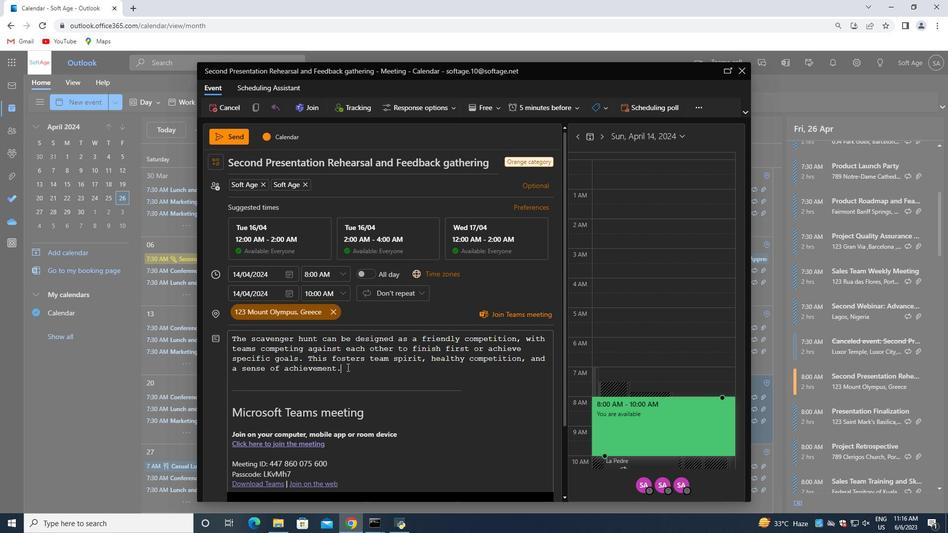 
Action: Mouse scrolled (347, 367) with delta (0, 0)
Screenshot: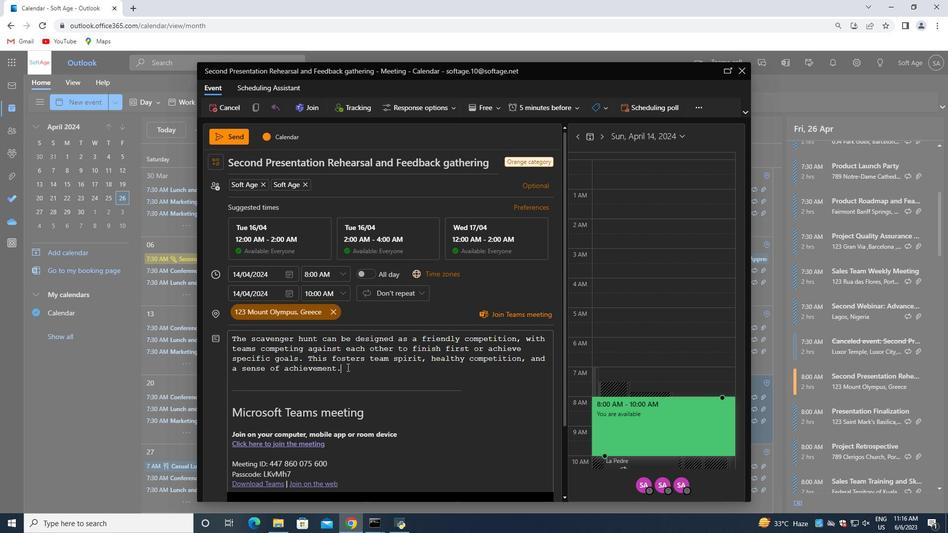 
Action: Mouse scrolled (347, 367) with delta (0, 0)
Screenshot: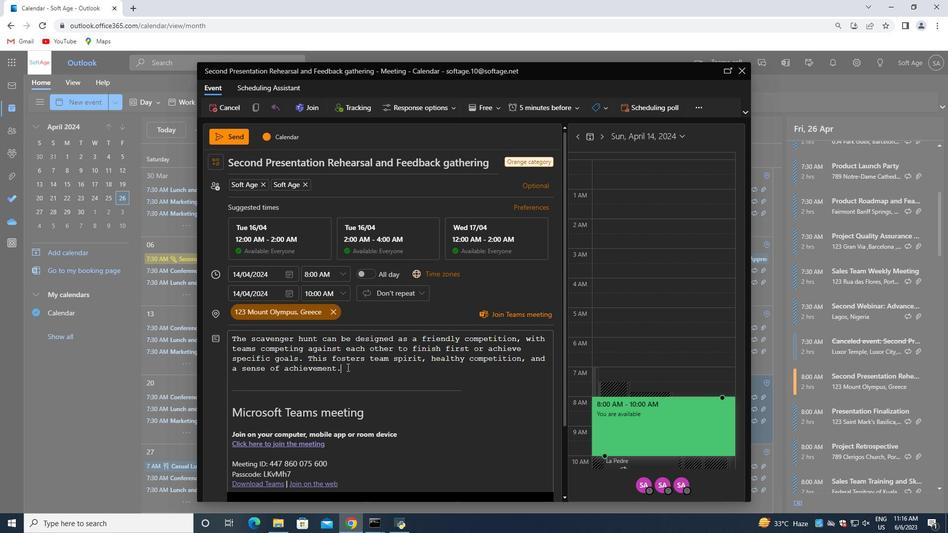 
Action: Mouse scrolled (347, 367) with delta (0, 0)
Screenshot: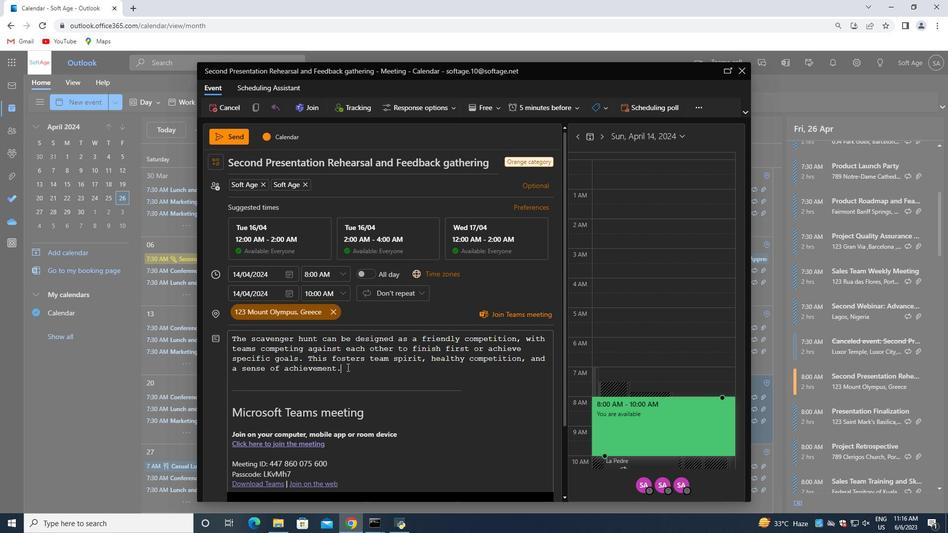 
Action: Mouse scrolled (347, 367) with delta (0, 0)
Screenshot: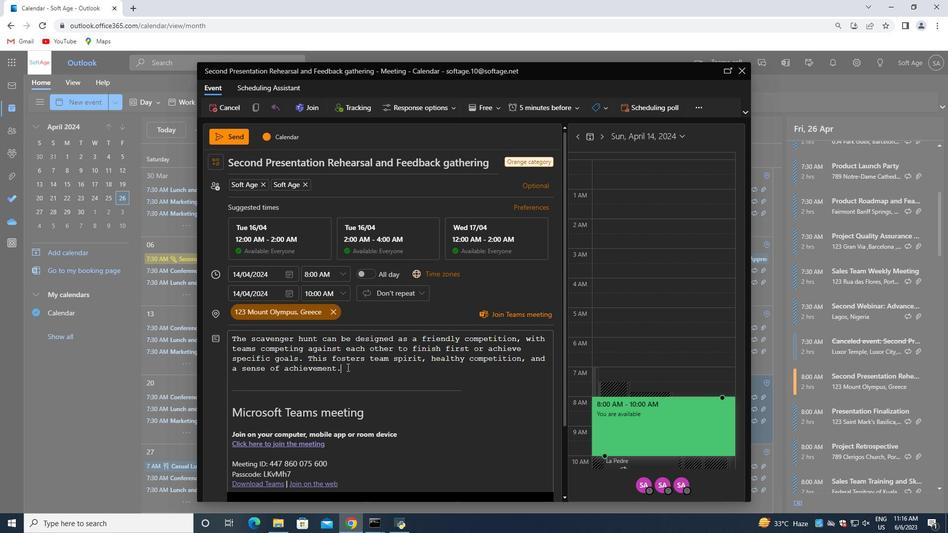 
Action: Mouse scrolled (347, 367) with delta (0, 0)
Screenshot: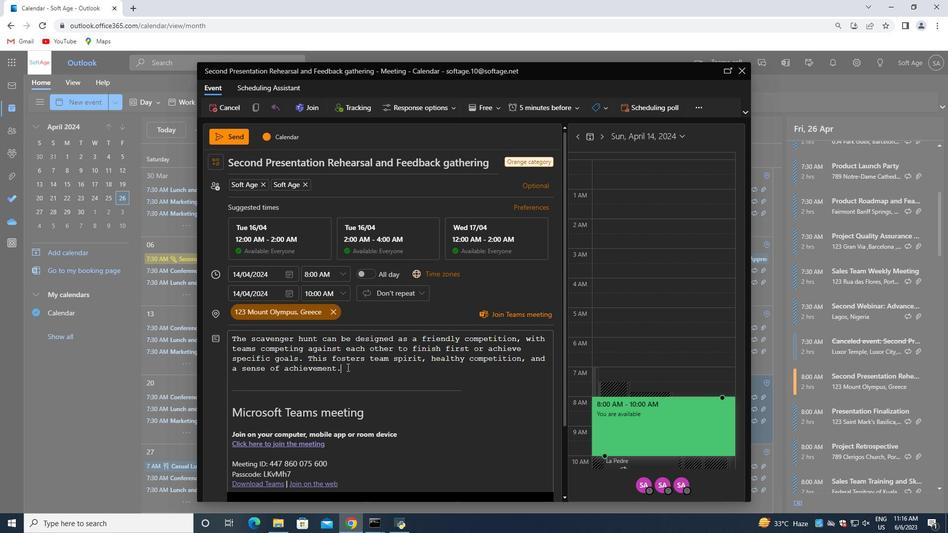 
Action: Mouse moved to (281, 480)
Screenshot: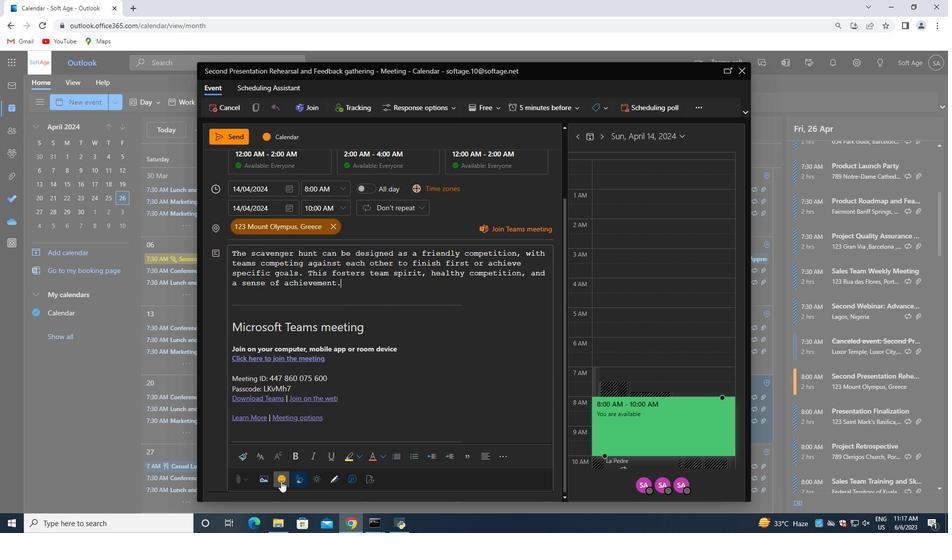 
Action: Mouse pressed left at (281, 480)
Screenshot: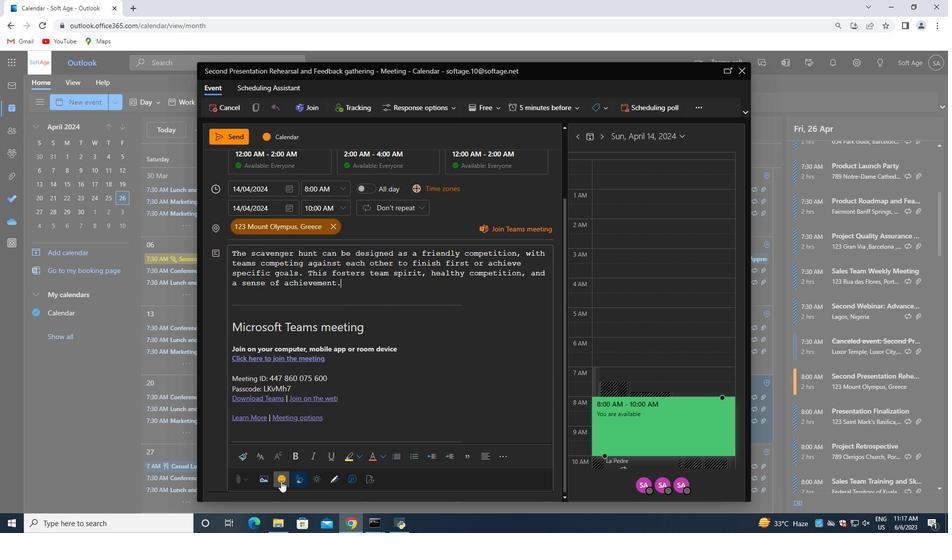 
Action: Mouse moved to (720, 211)
Screenshot: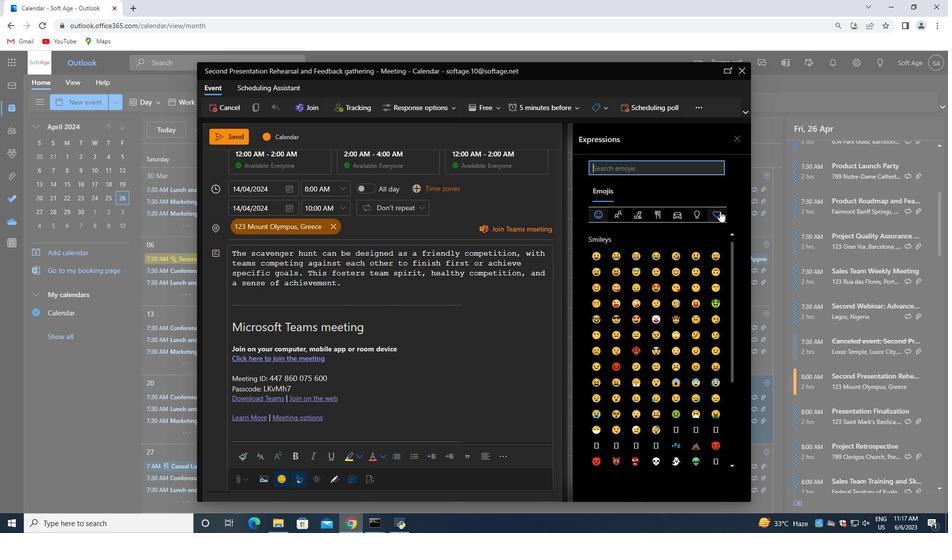 
Action: Mouse pressed left at (720, 211)
Screenshot: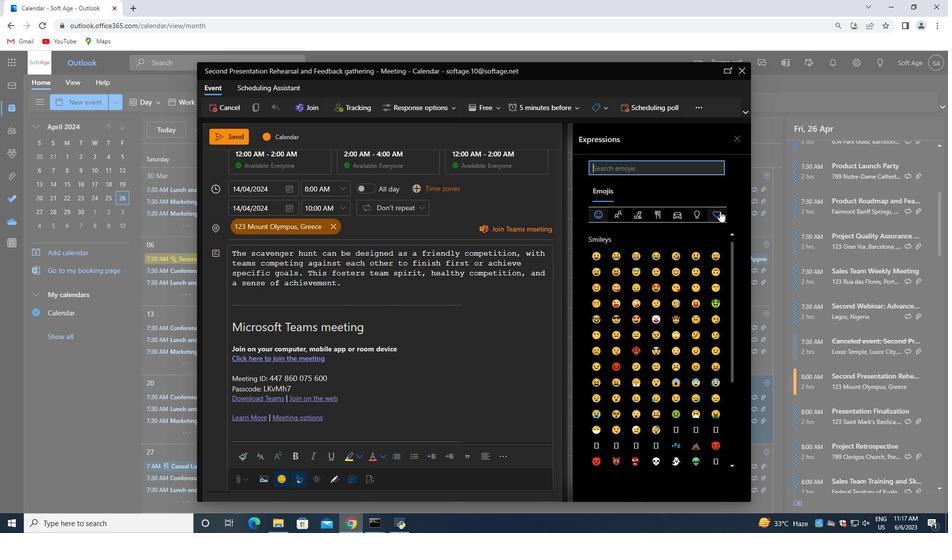 
Action: Mouse moved to (713, 255)
Screenshot: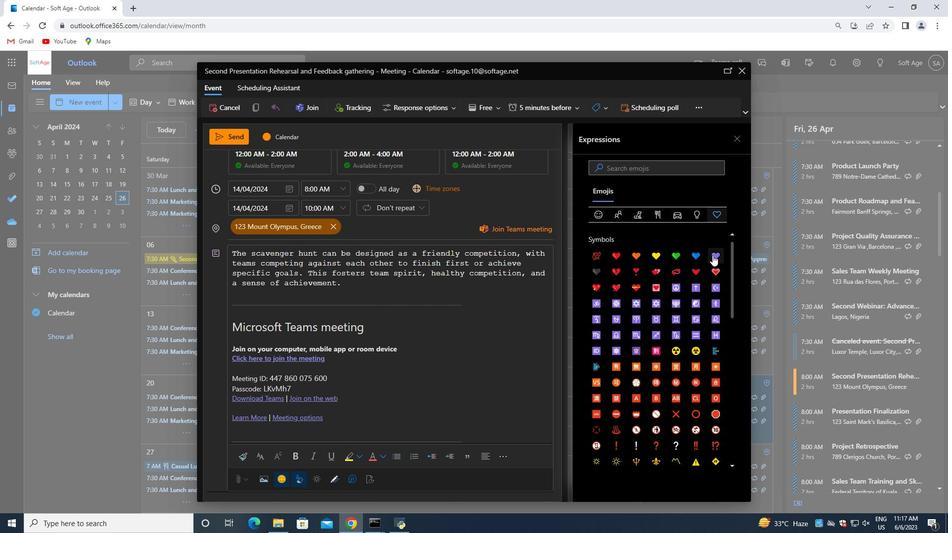 
Action: Mouse pressed left at (713, 255)
Screenshot: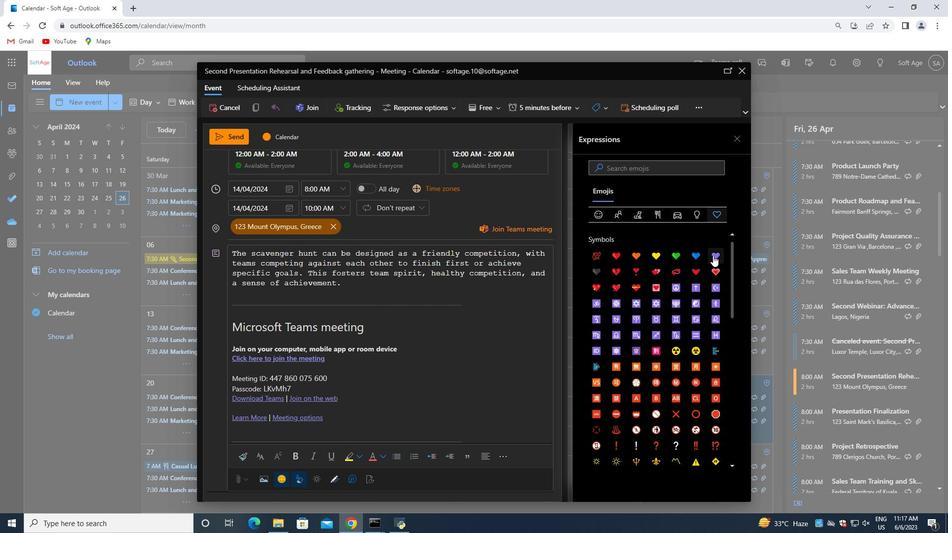 
Action: Mouse moved to (390, 285)
Screenshot: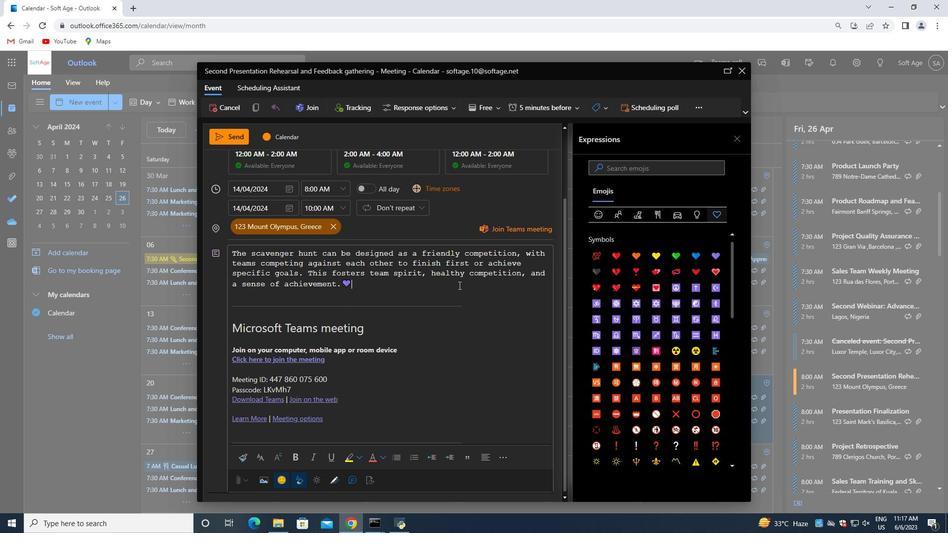 
Action: Mouse scrolled (390, 286) with delta (0, 0)
Screenshot: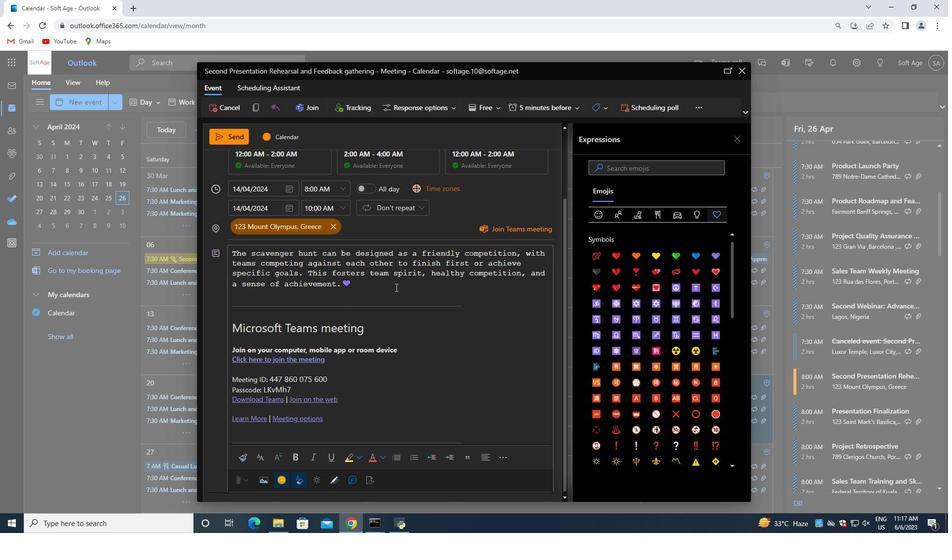 
Action: Mouse scrolled (390, 286) with delta (0, 0)
Screenshot: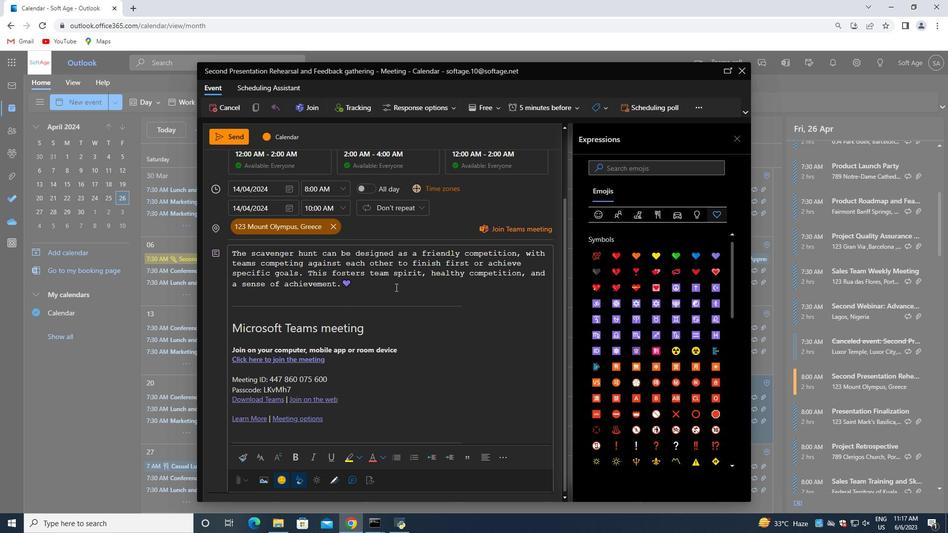 
Action: Mouse scrolled (390, 286) with delta (0, 0)
Screenshot: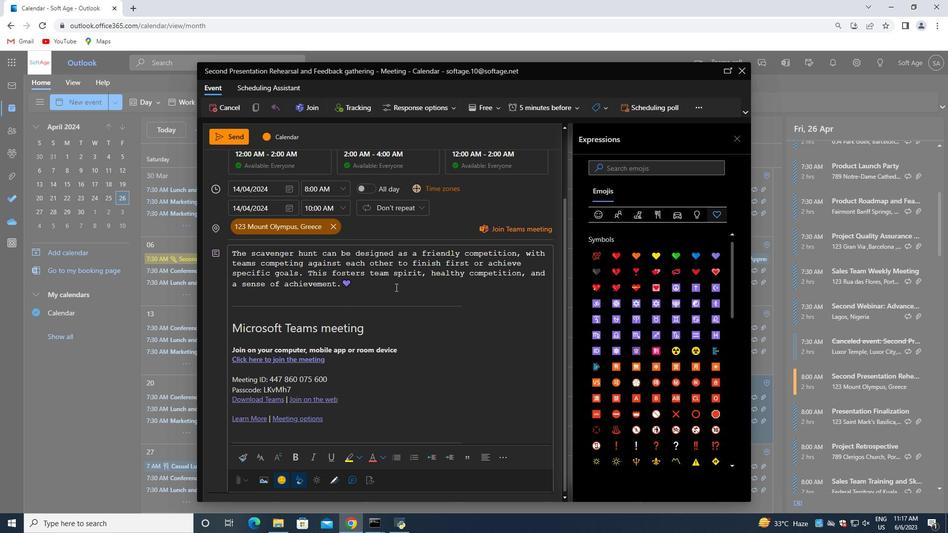 
Action: Mouse scrolled (390, 286) with delta (0, 0)
Screenshot: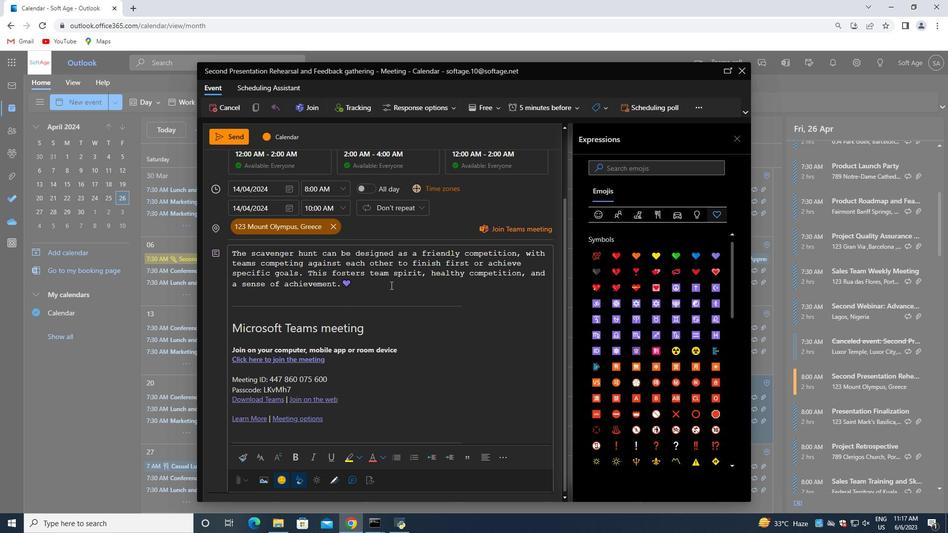 
Action: Mouse scrolled (390, 286) with delta (0, 0)
Screenshot: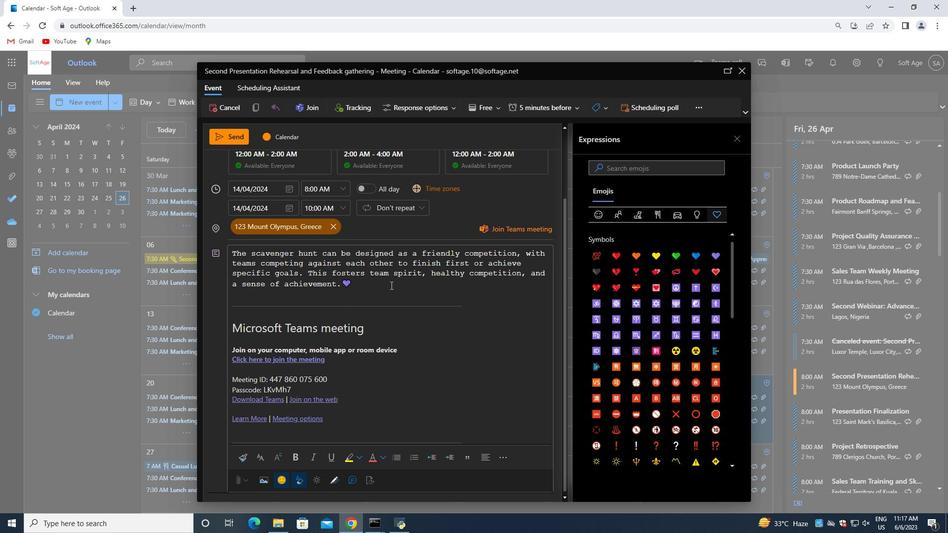 
Action: Mouse moved to (329, 187)
Screenshot: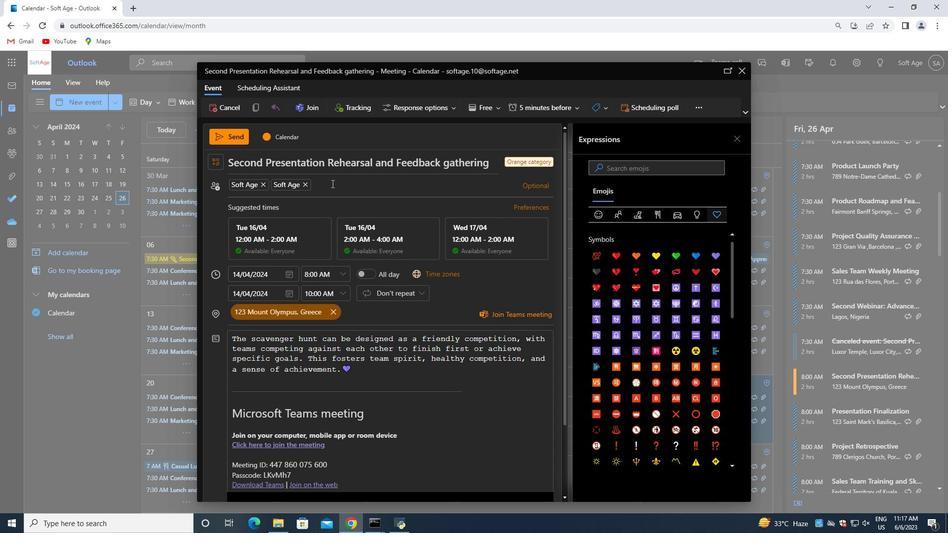 
Action: Mouse pressed left at (329, 187)
Screenshot: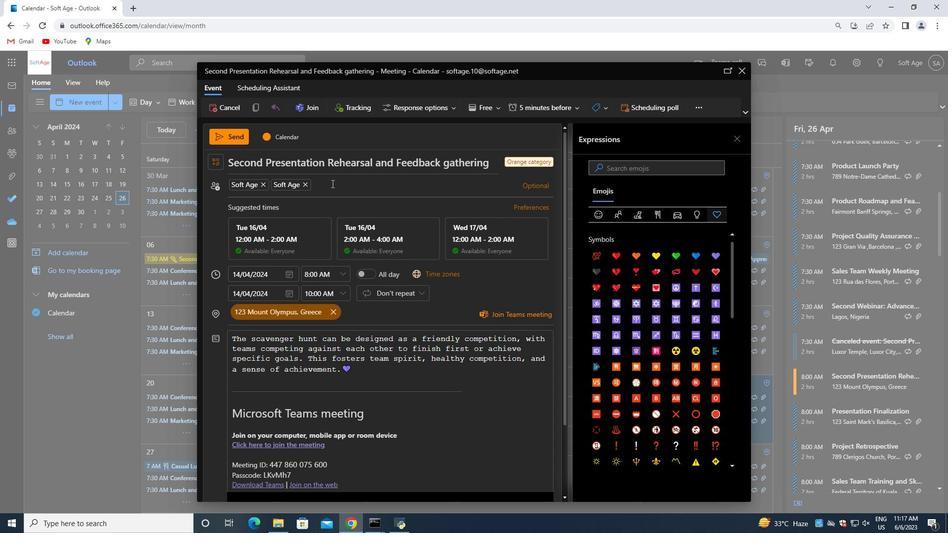 
Action: Key pressed softage.8<Key.shift>@softage.net<Key.enter>
Screenshot: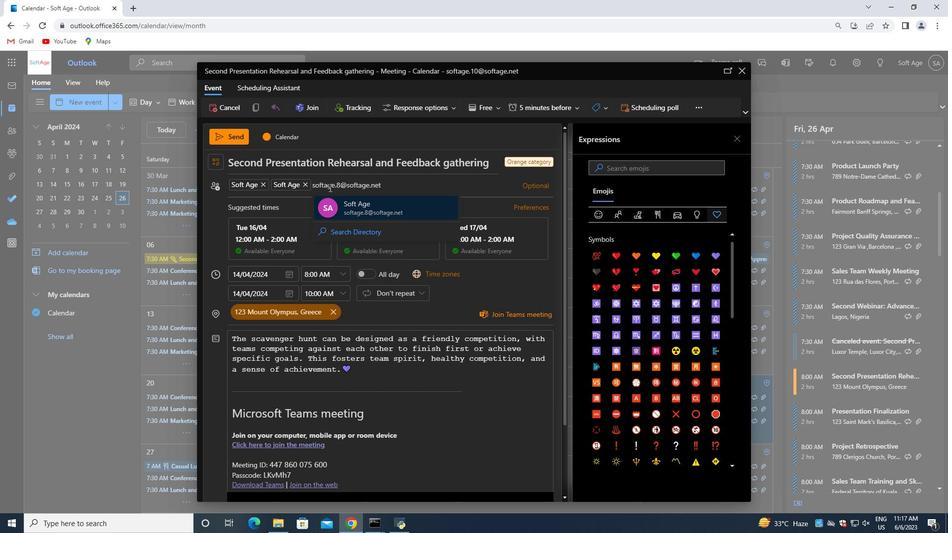 
Action: Mouse moved to (356, 369)
Screenshot: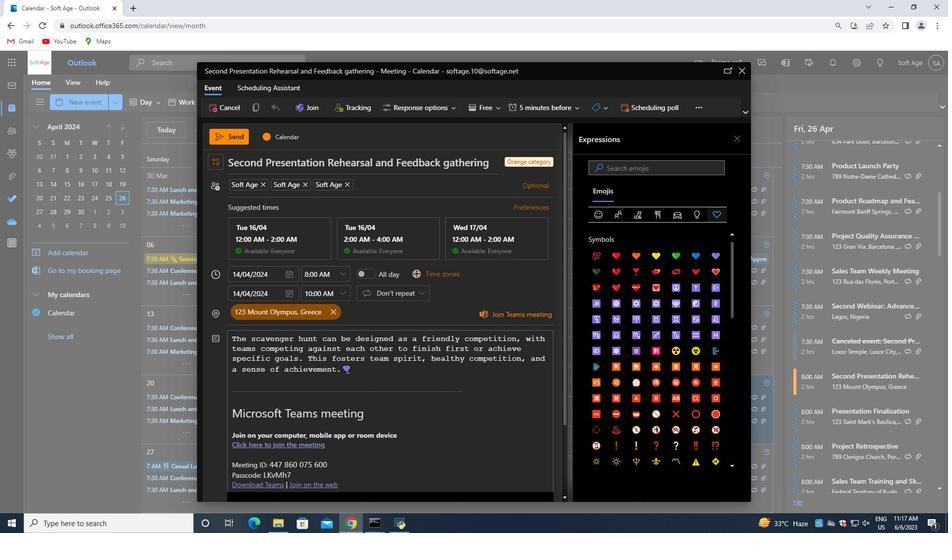 
Action: Mouse pressed left at (356, 369)
Screenshot: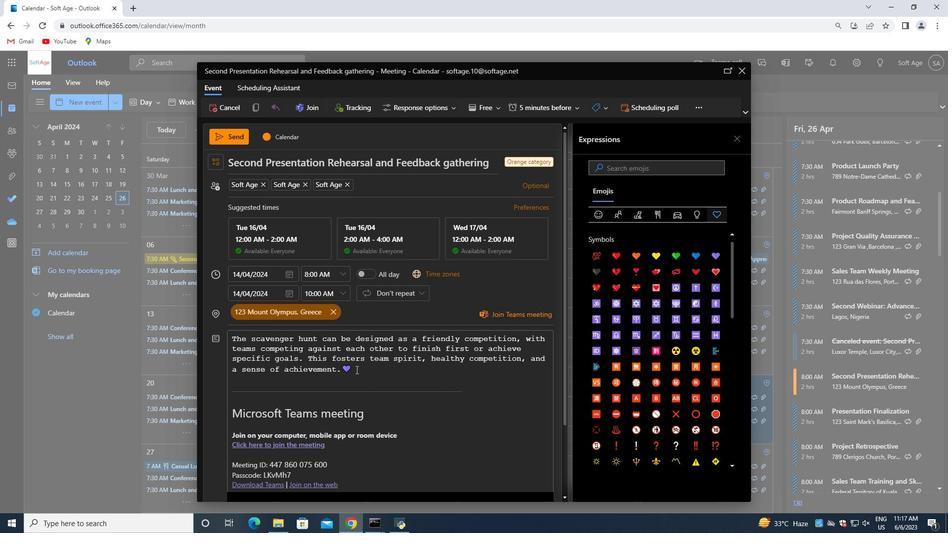 
Action: Mouse moved to (394, 384)
Screenshot: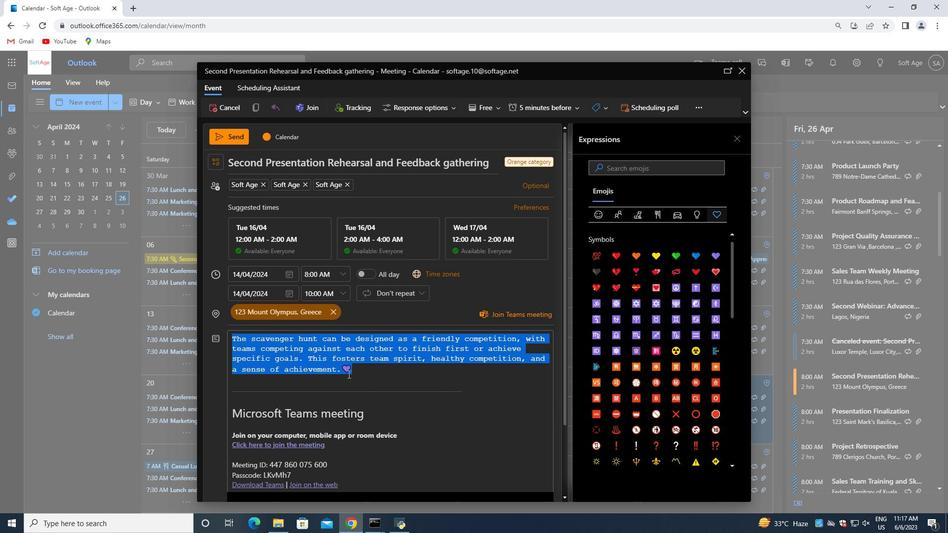 
Action: Mouse scrolled (394, 383) with delta (0, 0)
Screenshot: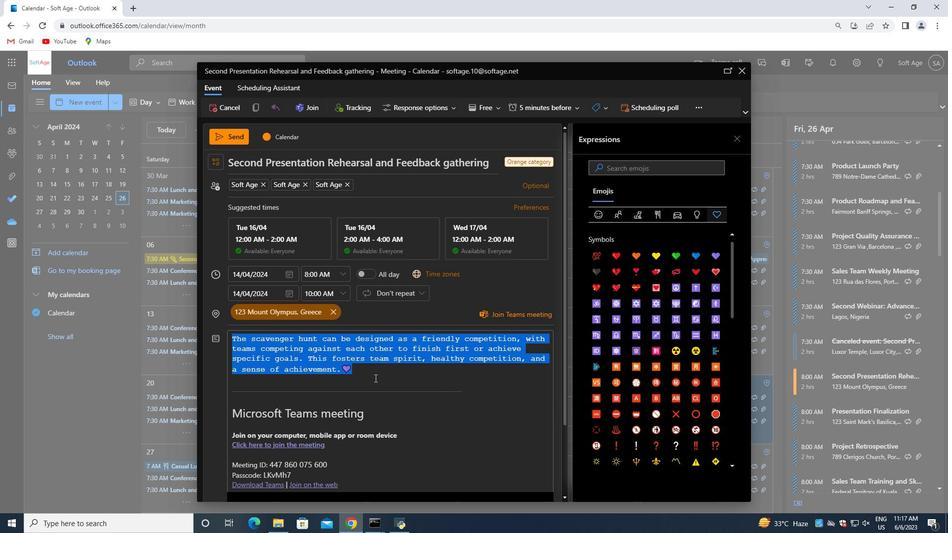 
Action: Mouse scrolled (394, 383) with delta (0, 0)
Screenshot: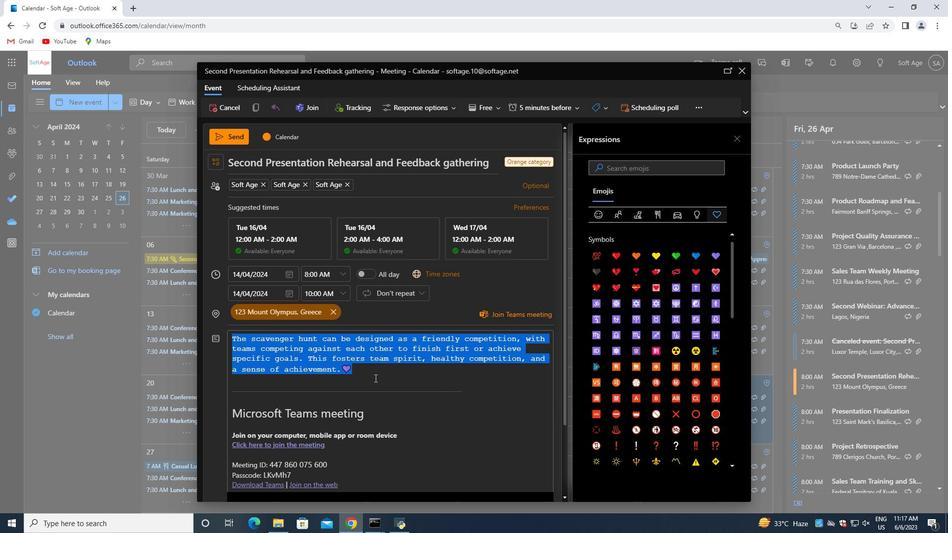 
Action: Mouse scrolled (394, 383) with delta (0, 0)
Screenshot: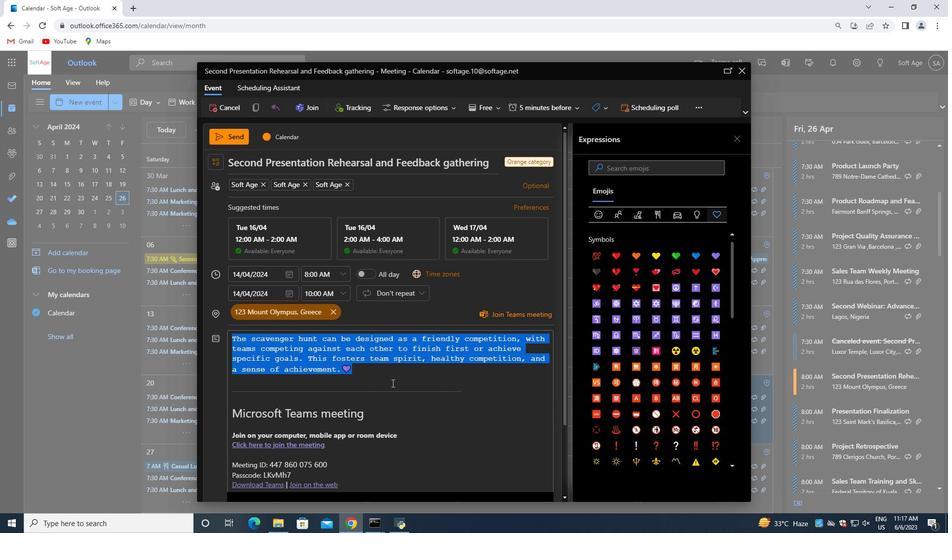 
Action: Mouse scrolled (394, 383) with delta (0, 0)
Screenshot: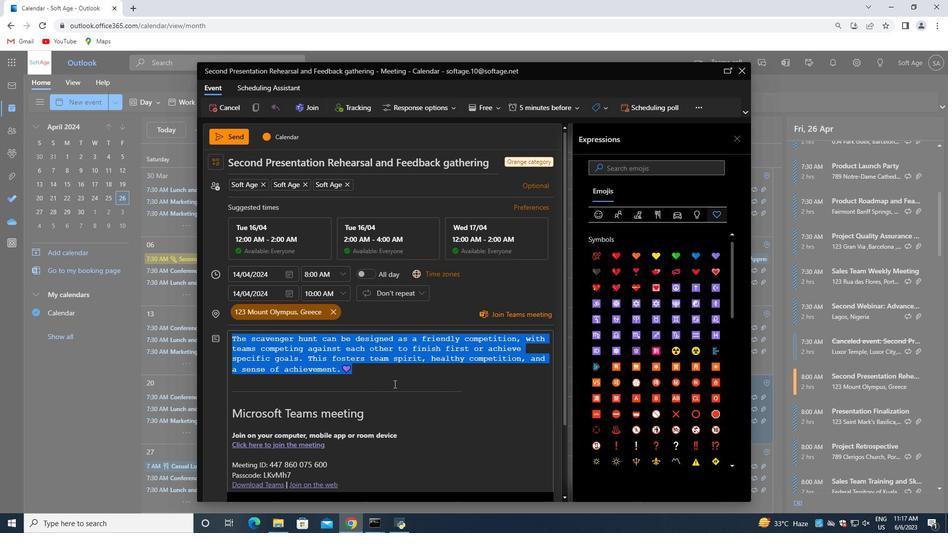 
Action: Mouse moved to (500, 457)
Screenshot: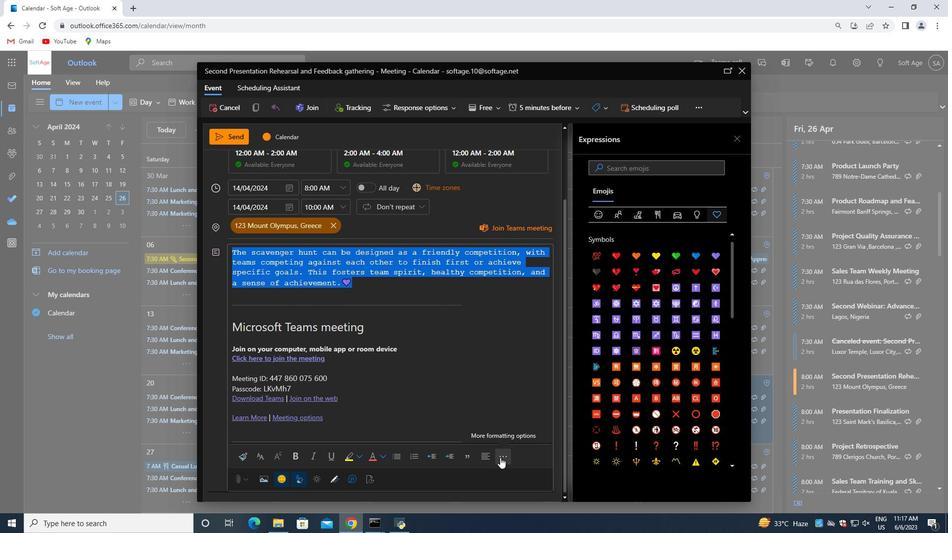 
Action: Mouse pressed left at (500, 457)
Screenshot: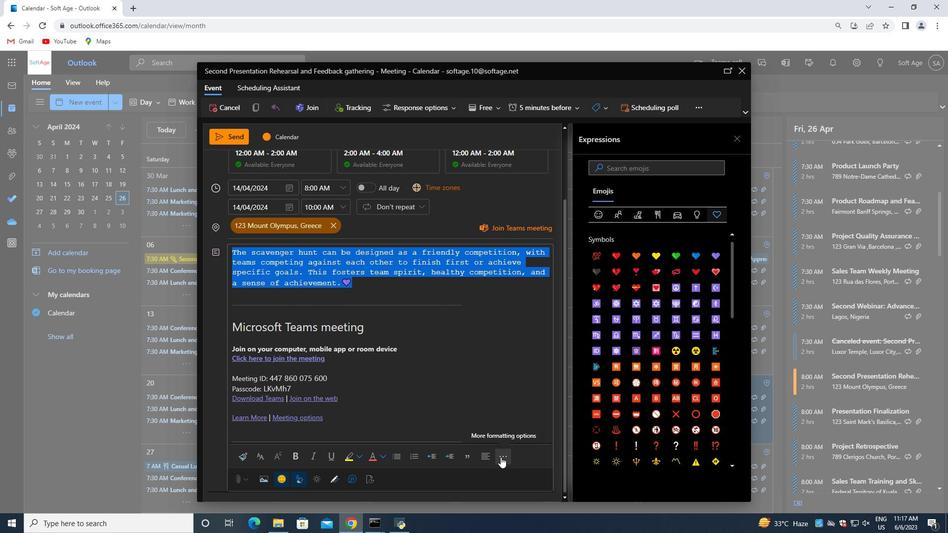 
Action: Mouse moved to (456, 406)
Screenshot: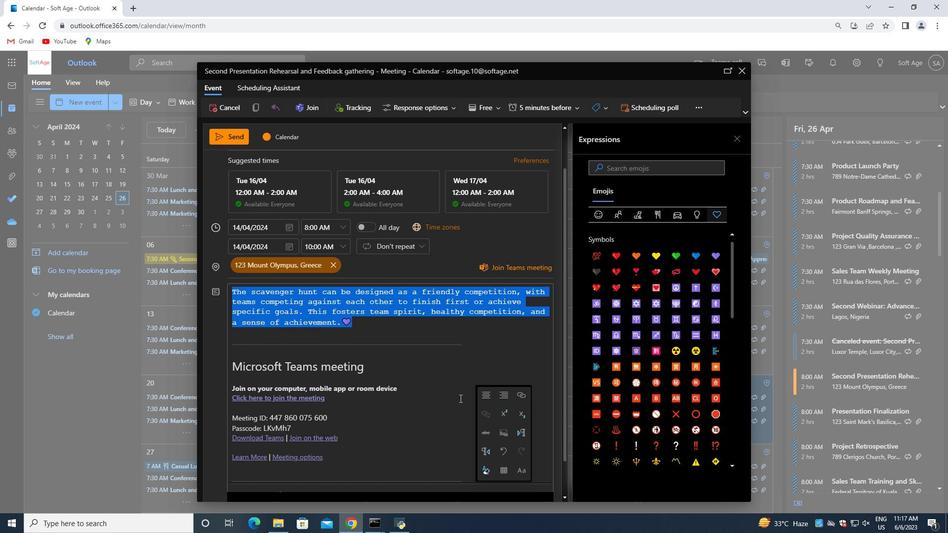 
Action: Mouse pressed left at (456, 406)
Screenshot: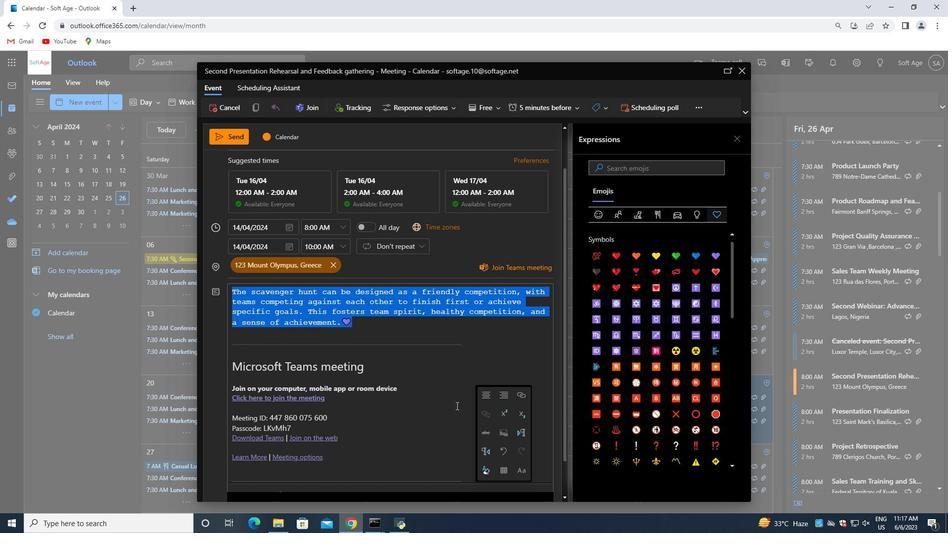 
Action: Mouse moved to (452, 428)
Screenshot: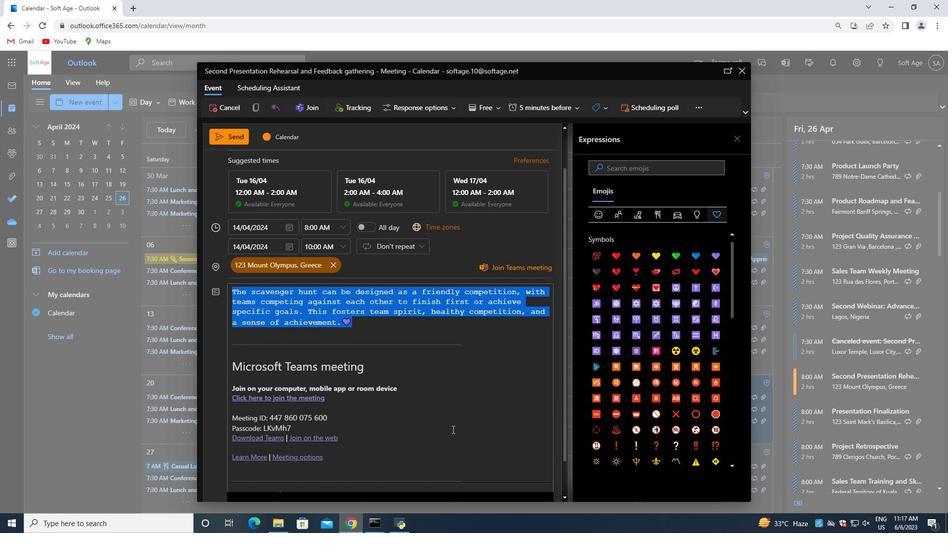 
Action: Mouse scrolled (452, 427) with delta (0, 0)
Screenshot: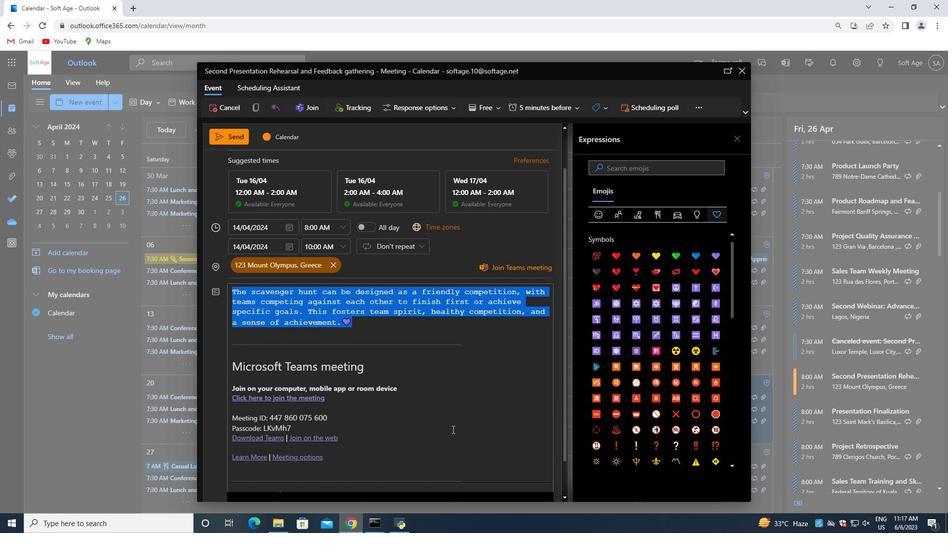 
Action: Mouse scrolled (452, 427) with delta (0, 0)
Screenshot: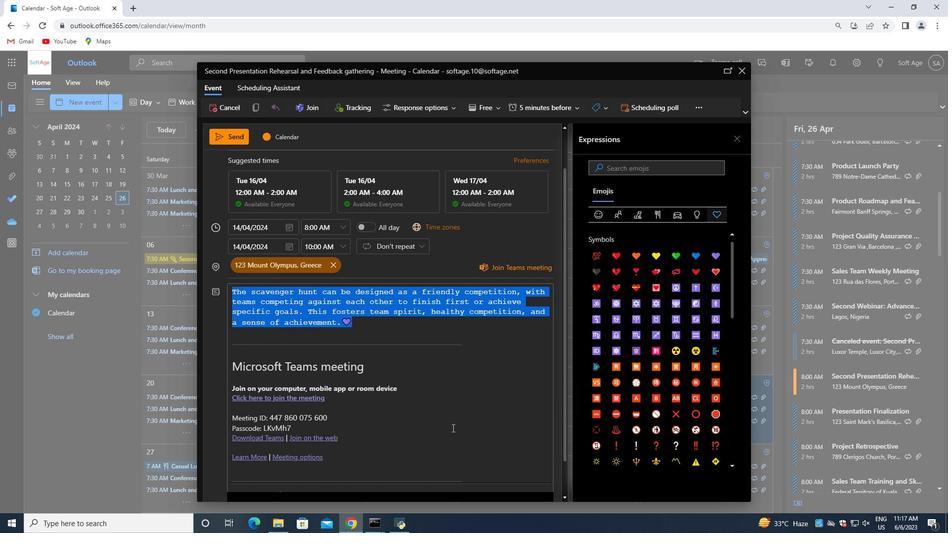 
Action: Mouse moved to (451, 429)
Screenshot: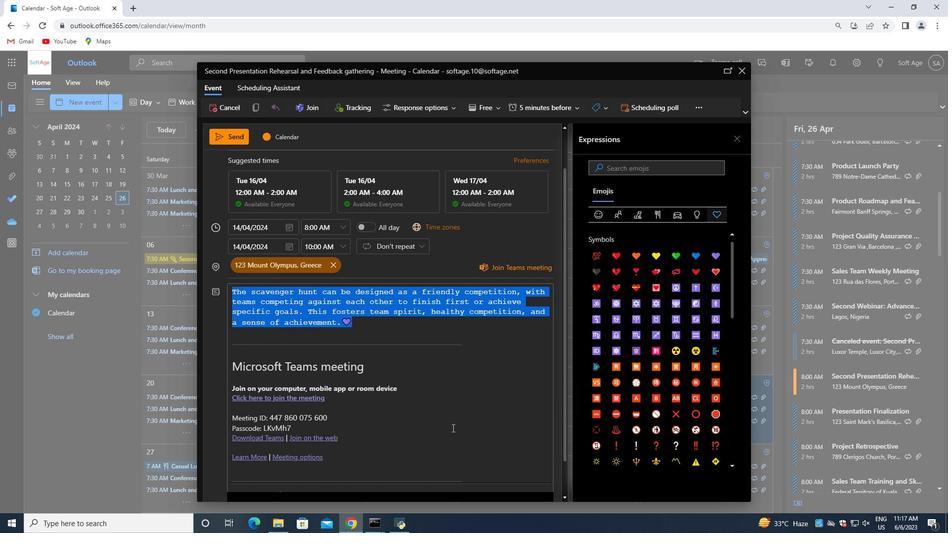 
Action: Mouse scrolled (451, 427) with delta (0, 0)
Screenshot: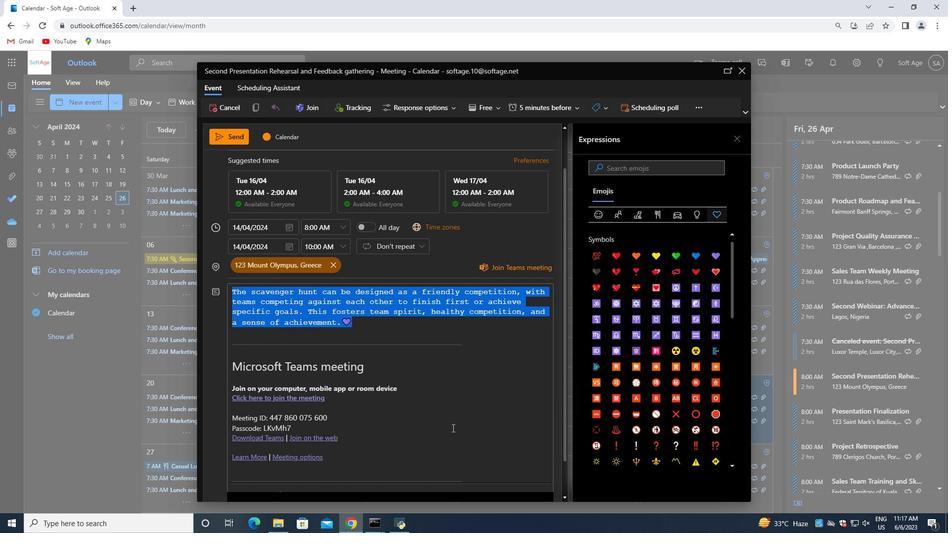 
Action: Mouse moved to (443, 444)
Screenshot: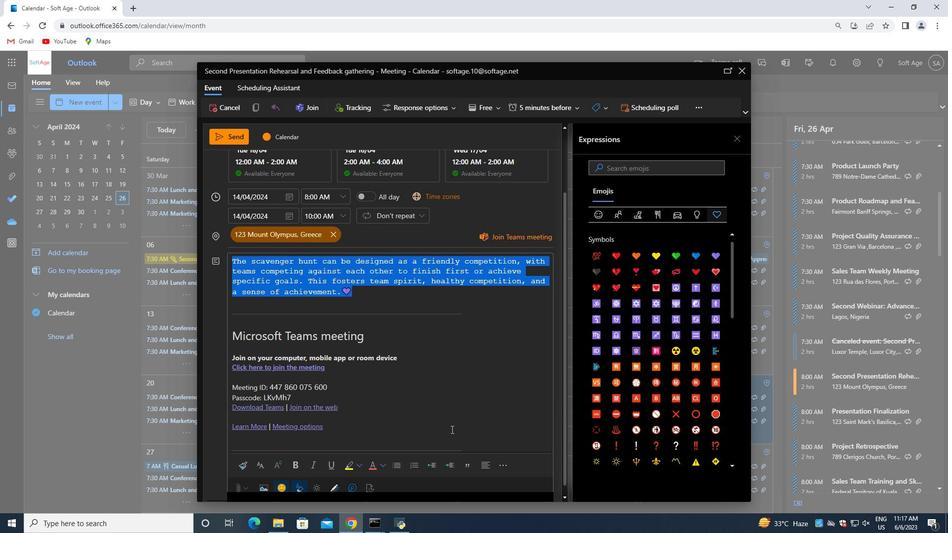 
Action: Mouse scrolled (451, 429) with delta (0, 0)
Screenshot: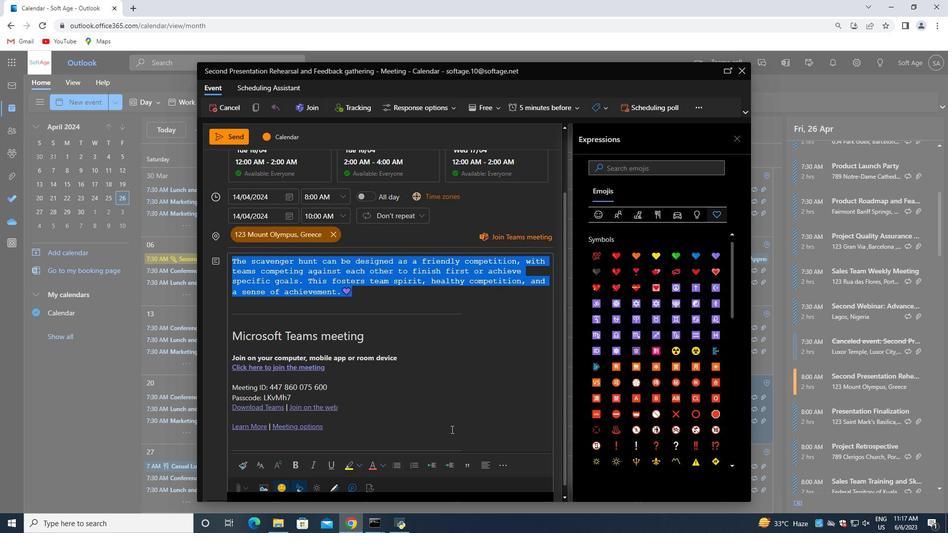 
Action: Mouse moved to (486, 456)
Screenshot: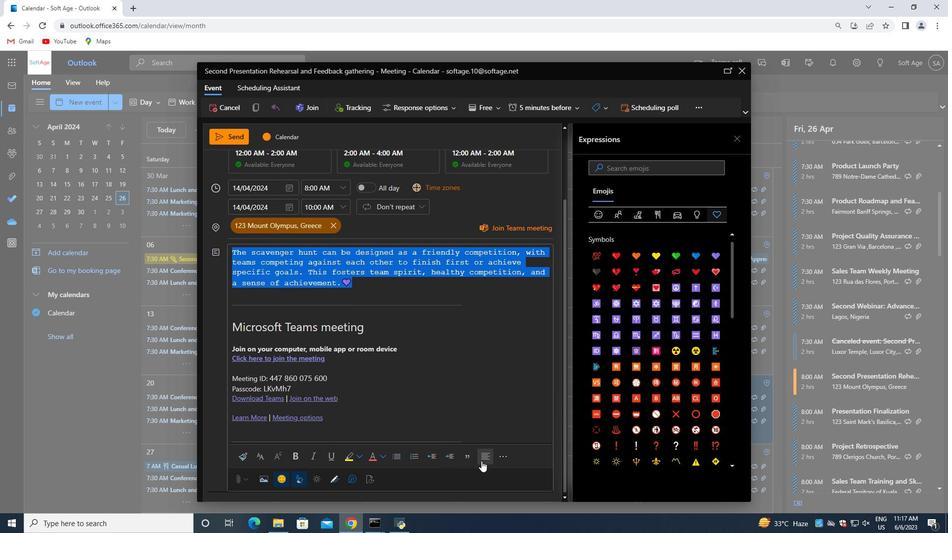 
Action: Mouse pressed left at (486, 456)
Screenshot: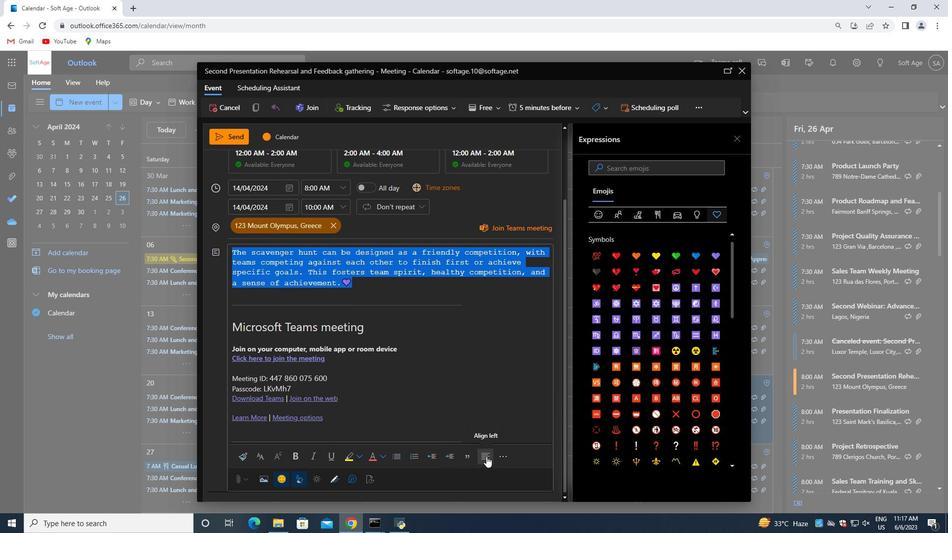 
Action: Mouse moved to (381, 457)
Screenshot: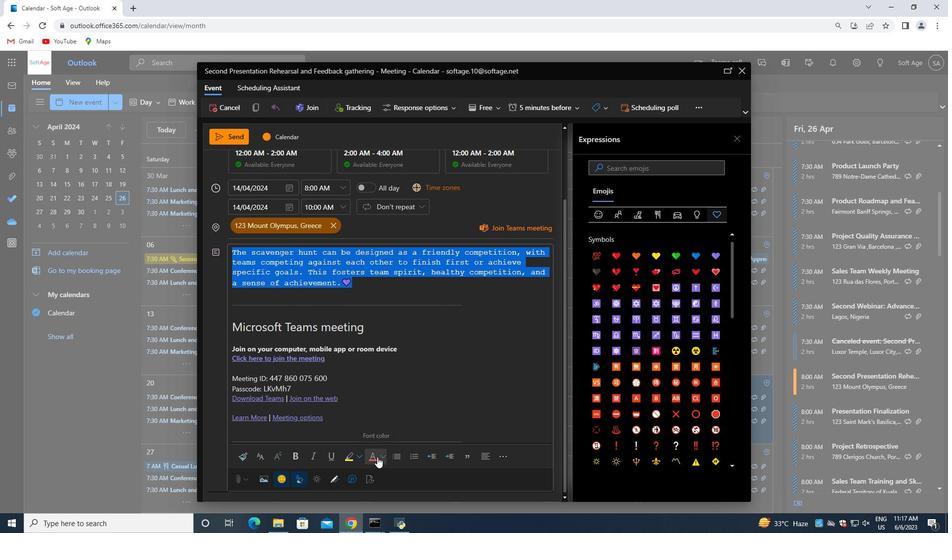 
Action: Mouse pressed left at (381, 457)
Screenshot: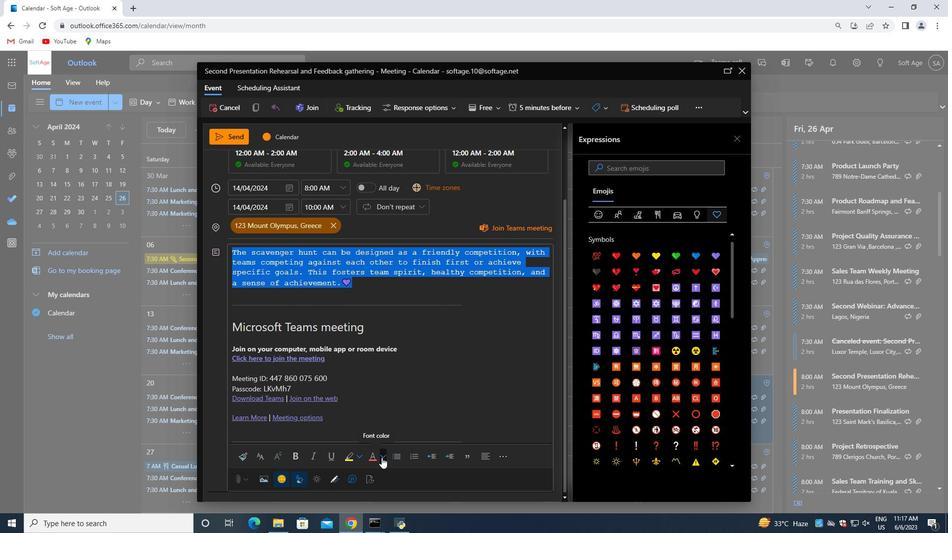 
Action: Mouse moved to (393, 408)
Screenshot: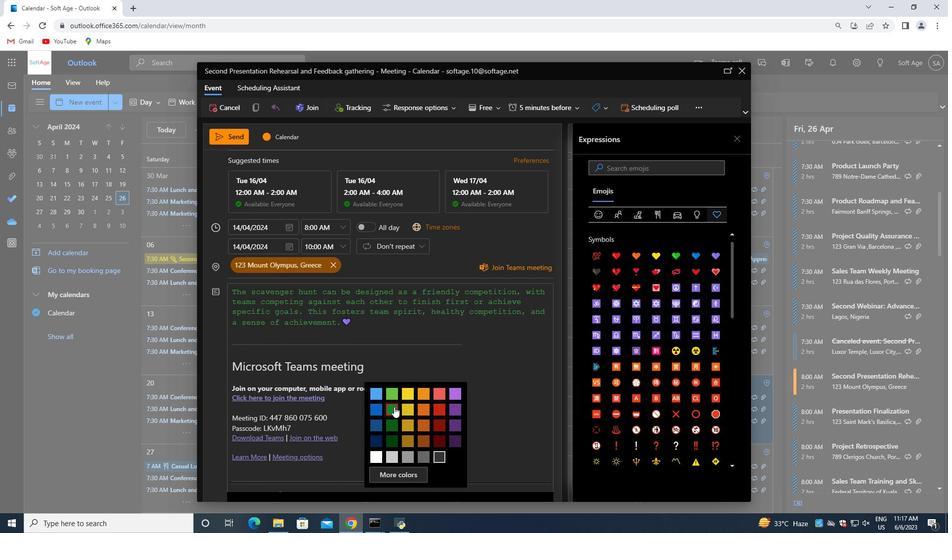 
Action: Mouse pressed left at (393, 408)
Screenshot: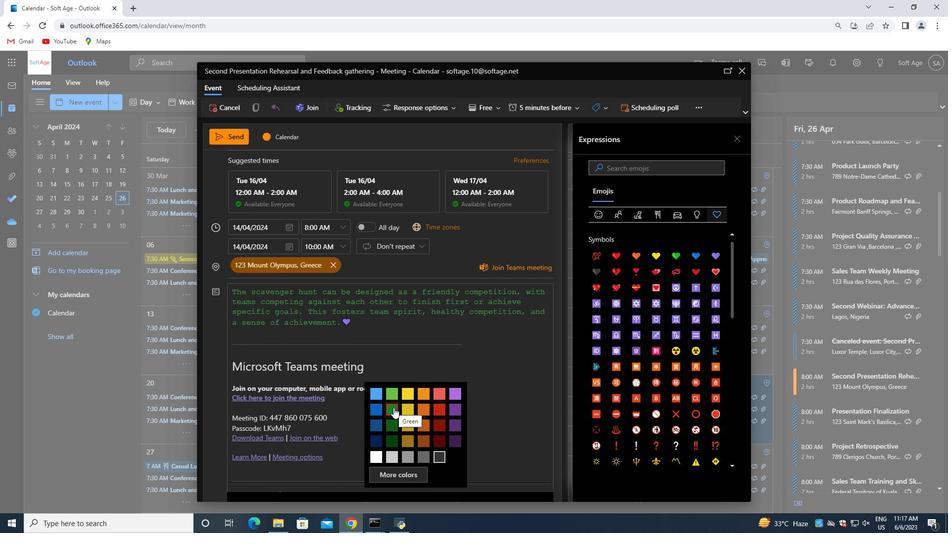 
Action: Mouse moved to (366, 323)
Screenshot: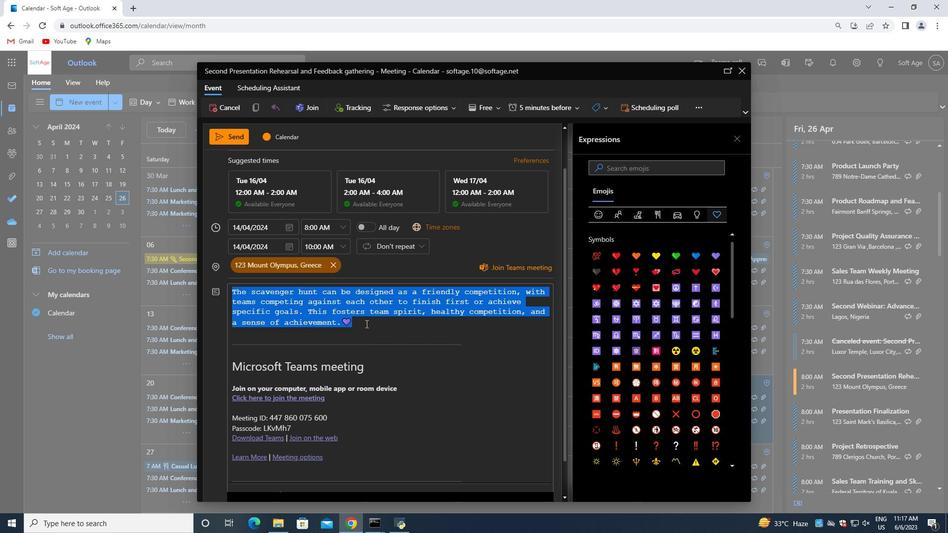 
Action: Mouse scrolled (366, 323) with delta (0, 0)
Screenshot: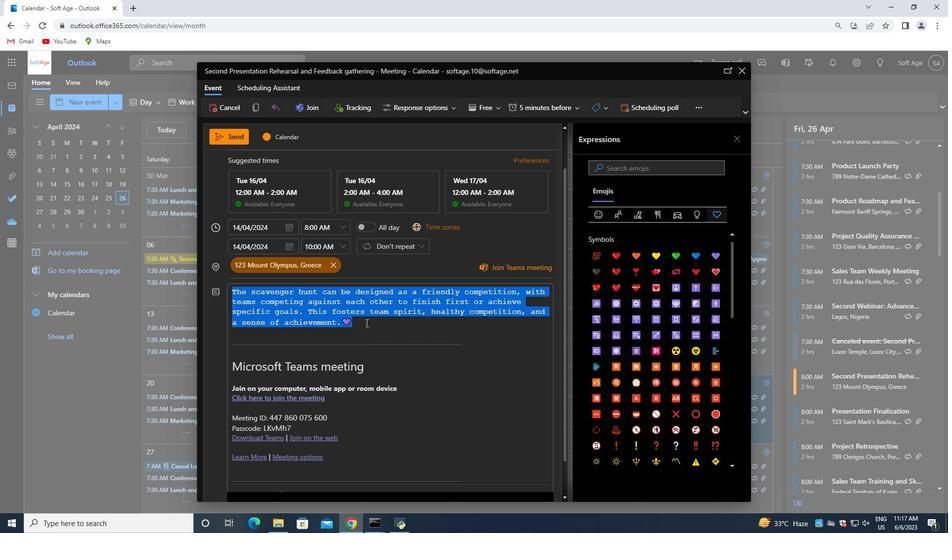 
Action: Mouse scrolled (366, 323) with delta (0, 0)
Screenshot: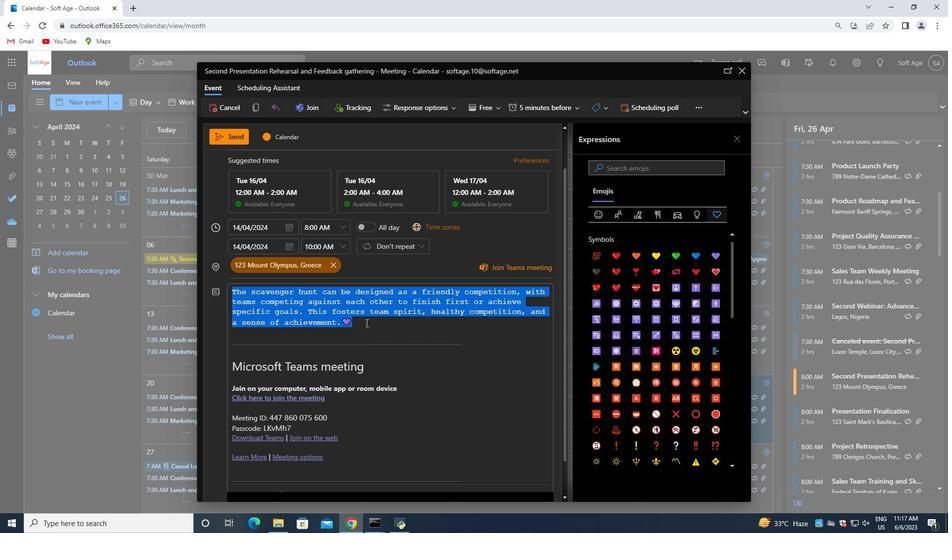 
Action: Mouse scrolled (366, 323) with delta (0, 0)
Screenshot: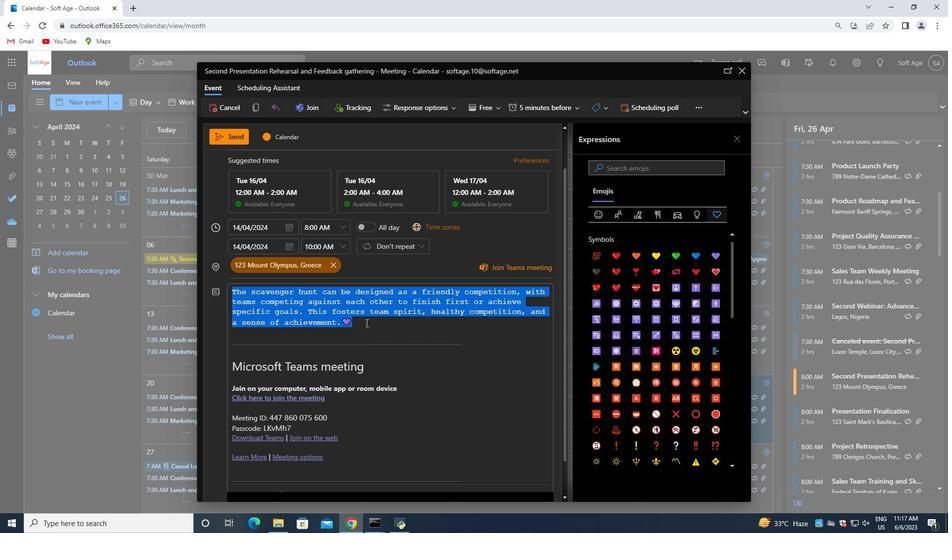 
Action: Mouse scrolled (366, 323) with delta (0, 0)
Screenshot: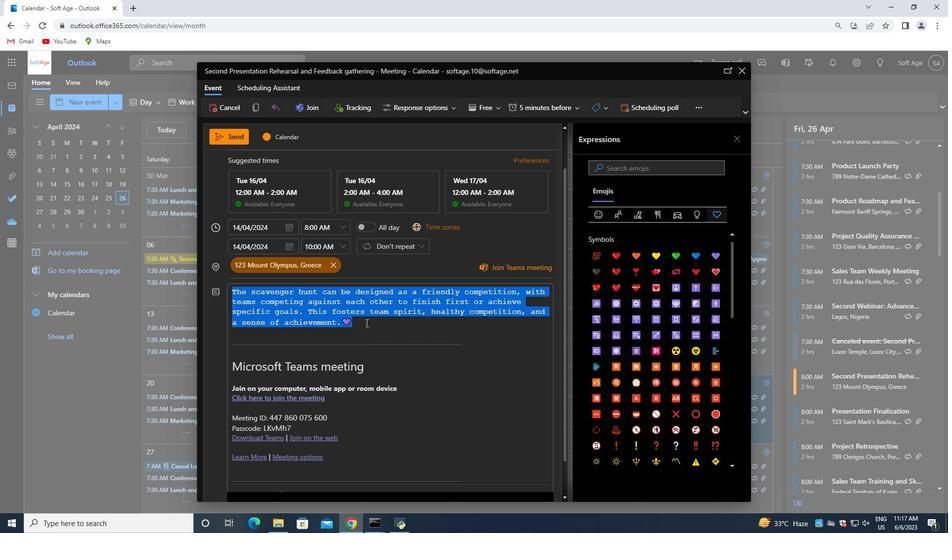 
Action: Mouse scrolled (366, 323) with delta (0, 0)
Screenshot: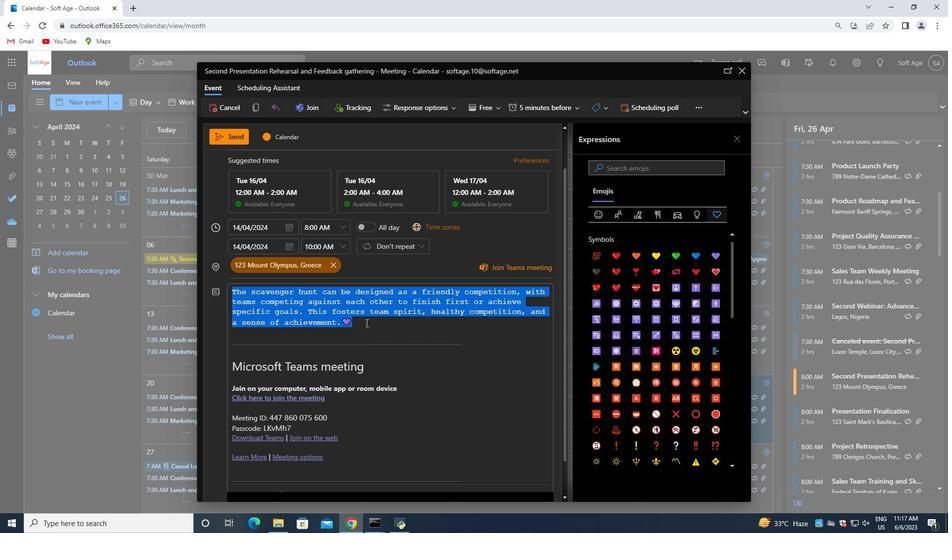 
Action: Mouse scrolled (366, 323) with delta (0, 0)
Screenshot: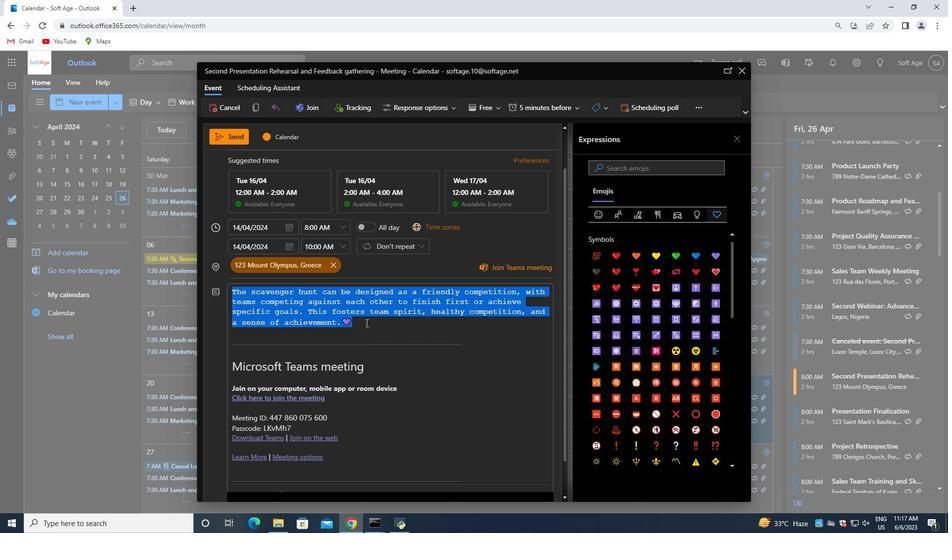 
Action: Mouse moved to (212, 162)
Screenshot: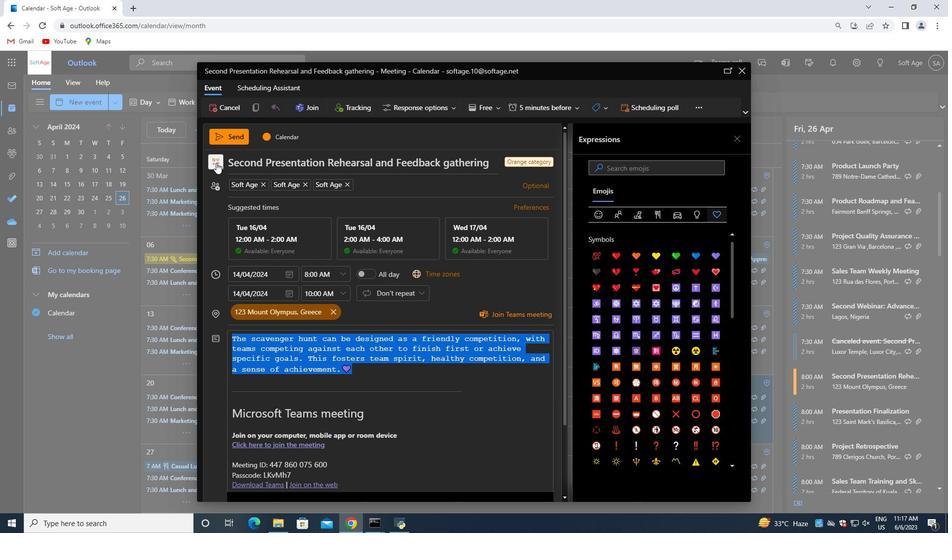 
Action: Mouse pressed left at (212, 162)
Screenshot: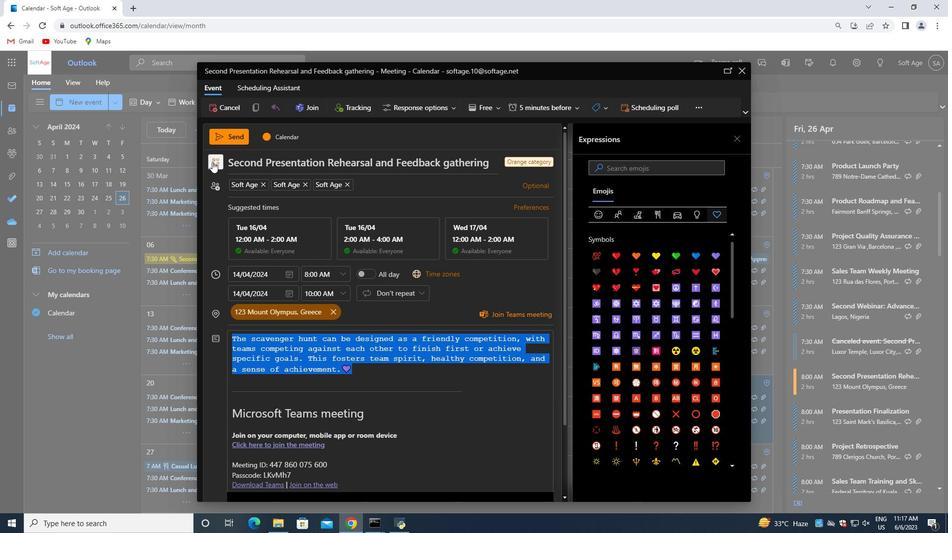 
Action: Mouse moved to (216, 182)
Screenshot: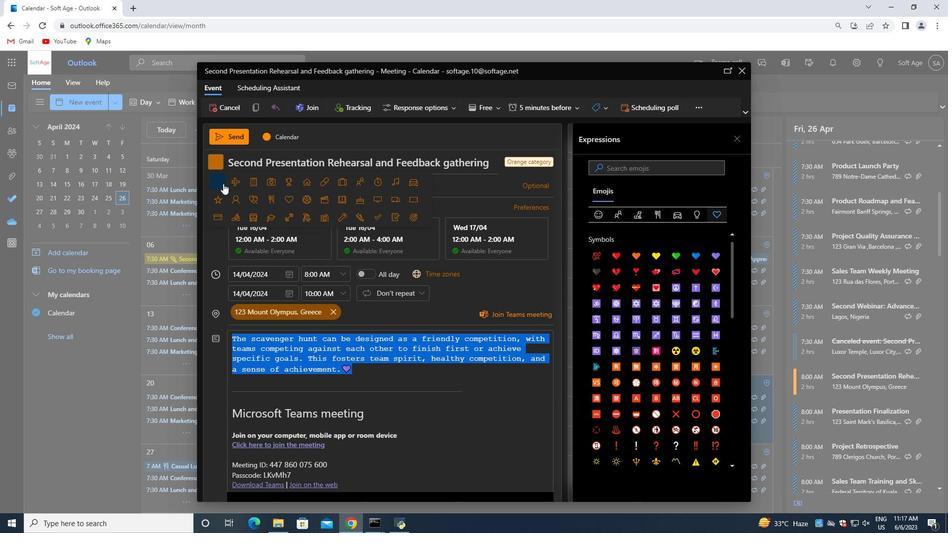 
Action: Mouse pressed left at (216, 182)
Screenshot: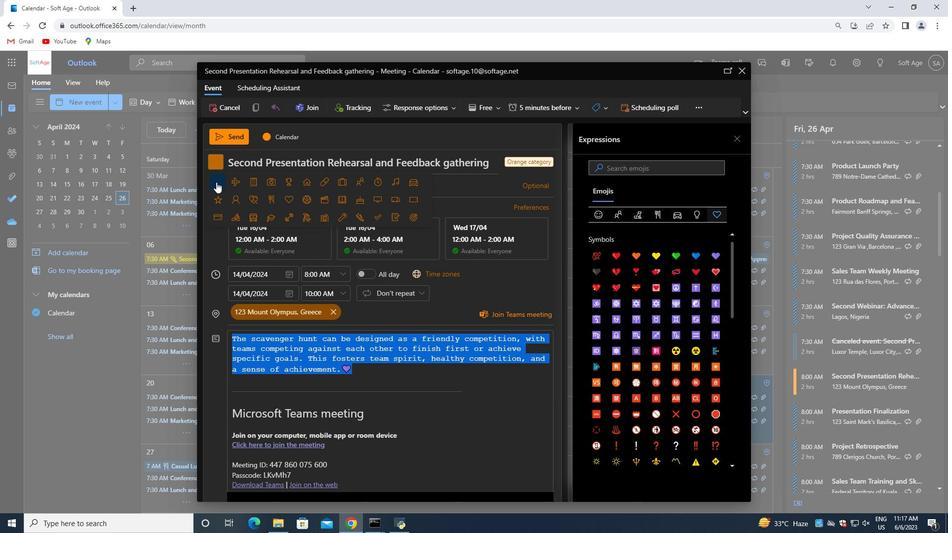 
Action: Mouse moved to (234, 136)
Screenshot: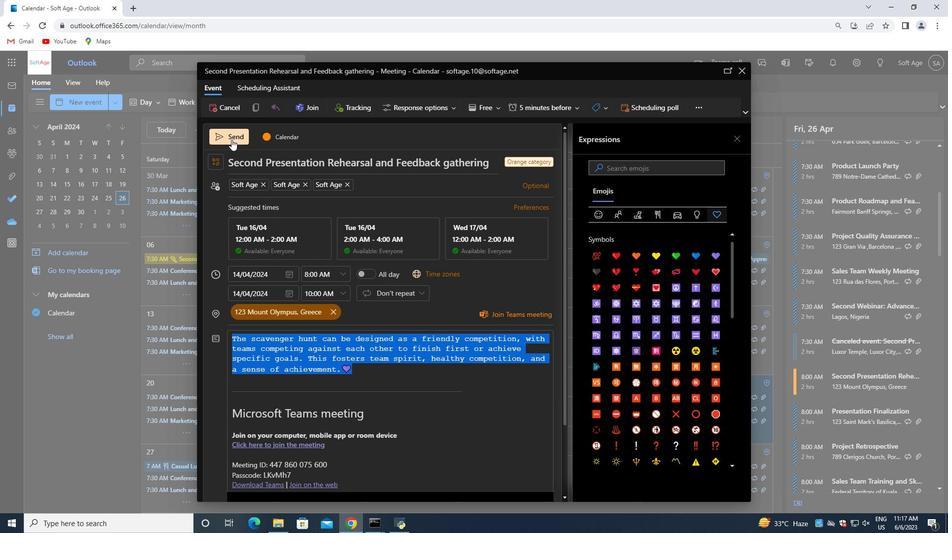 
Action: Mouse pressed left at (234, 136)
Screenshot: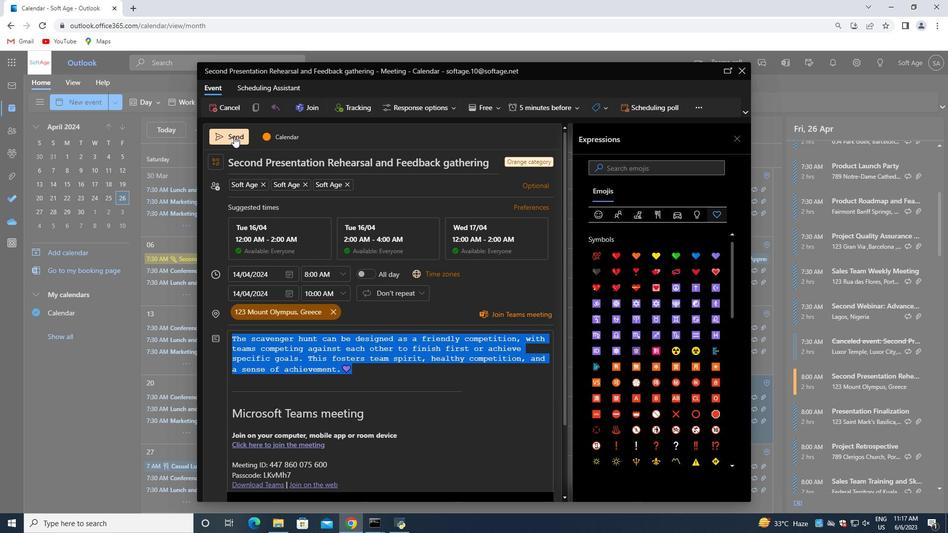 
